 Task: Open Card Card0000000336 in Board Board0000000084 in Workspace WS0000000028 in Trello. Add Member 17.ch.pooja@gmail.com to Card Card0000000336 in Board Board0000000084 in Workspace WS0000000028 in Trello. Add Red Label titled Label0000000336 to Card Card0000000336 in Board Board0000000084 in Workspace WS0000000028 in Trello. Add Checklist CL0000000336 to Card Card0000000336 in Board Board0000000084 in Workspace WS0000000028 in Trello. Add Dates with Start Date as Nov 01 2023 and Due Date as Nov 30 2023 to Card Card0000000336 in Board Board0000000084 in Workspace WS0000000028 in Trello
Action: Mouse moved to (442, 583)
Screenshot: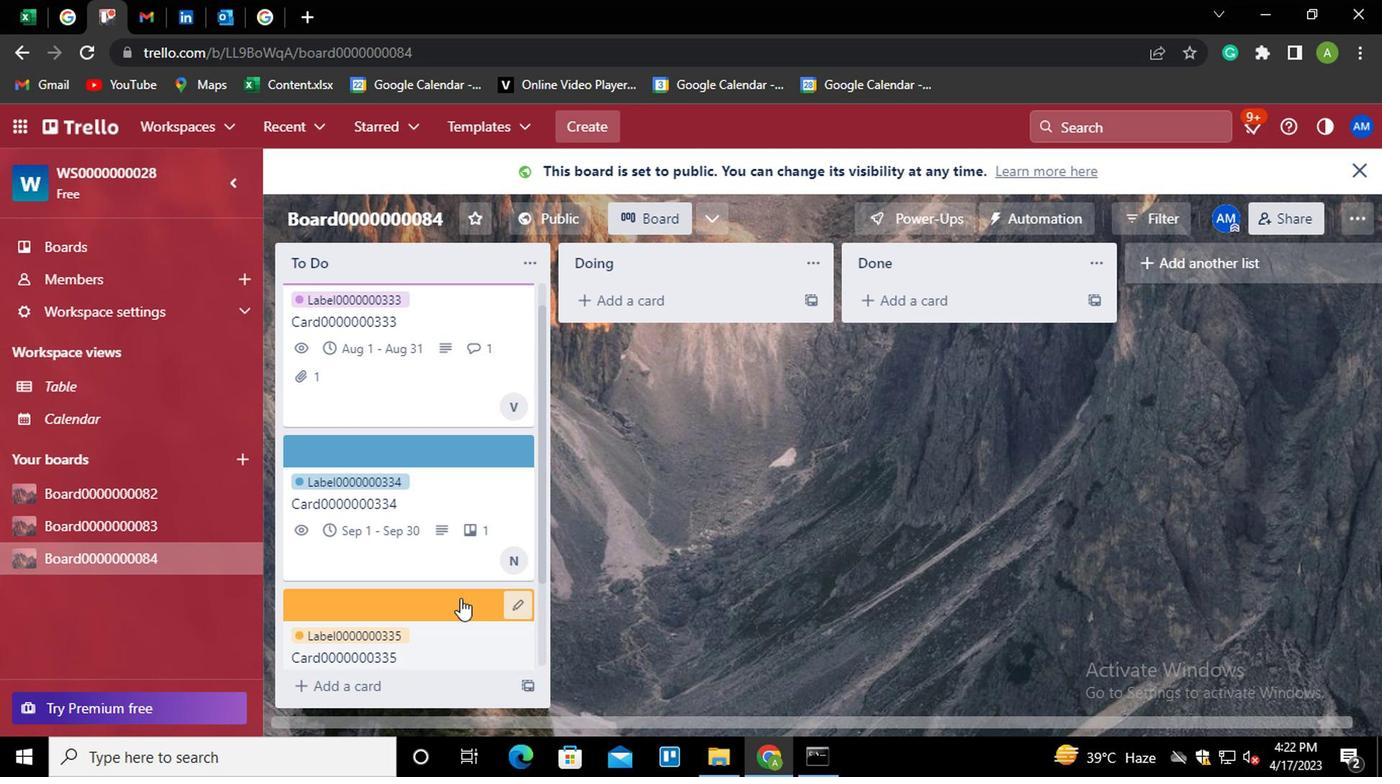 
Action: Mouse scrolled (442, 582) with delta (0, 0)
Screenshot: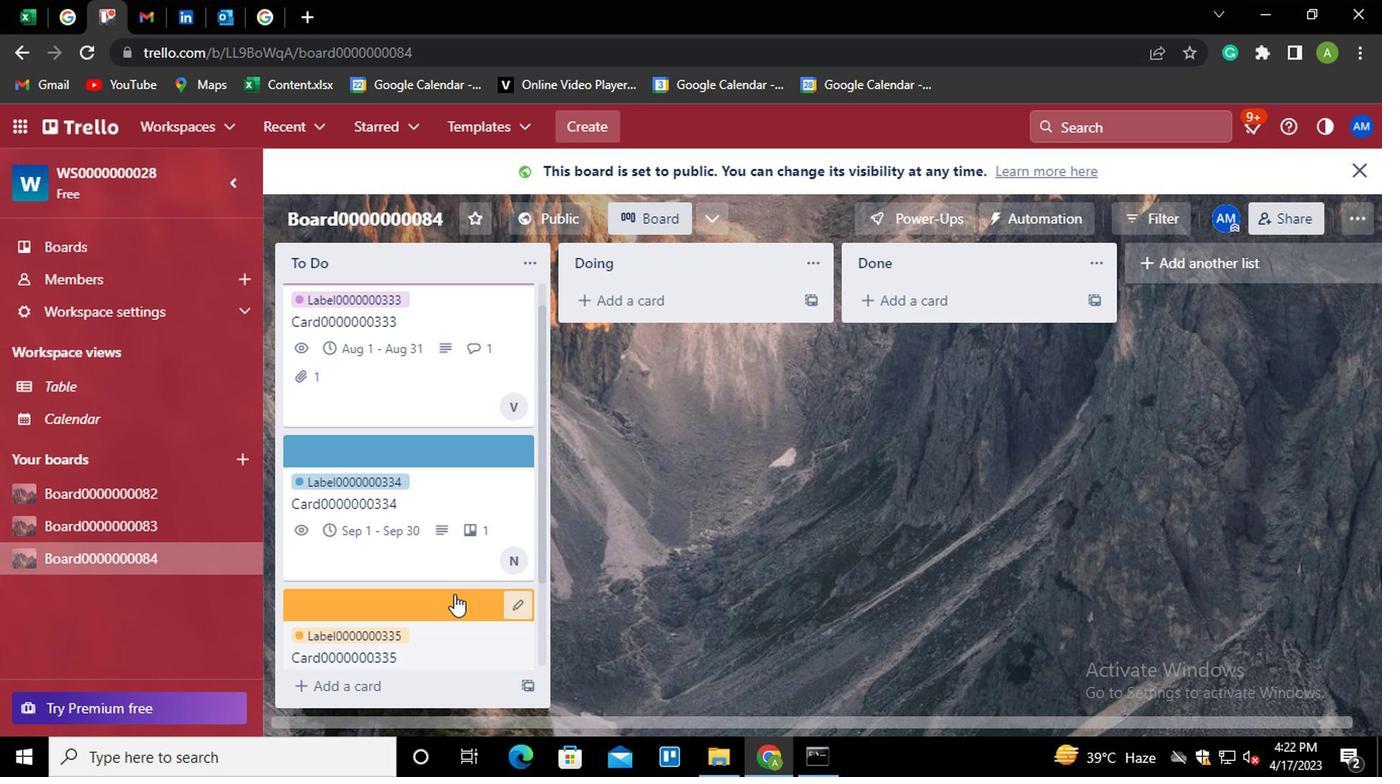 
Action: Mouse scrolled (442, 582) with delta (0, 0)
Screenshot: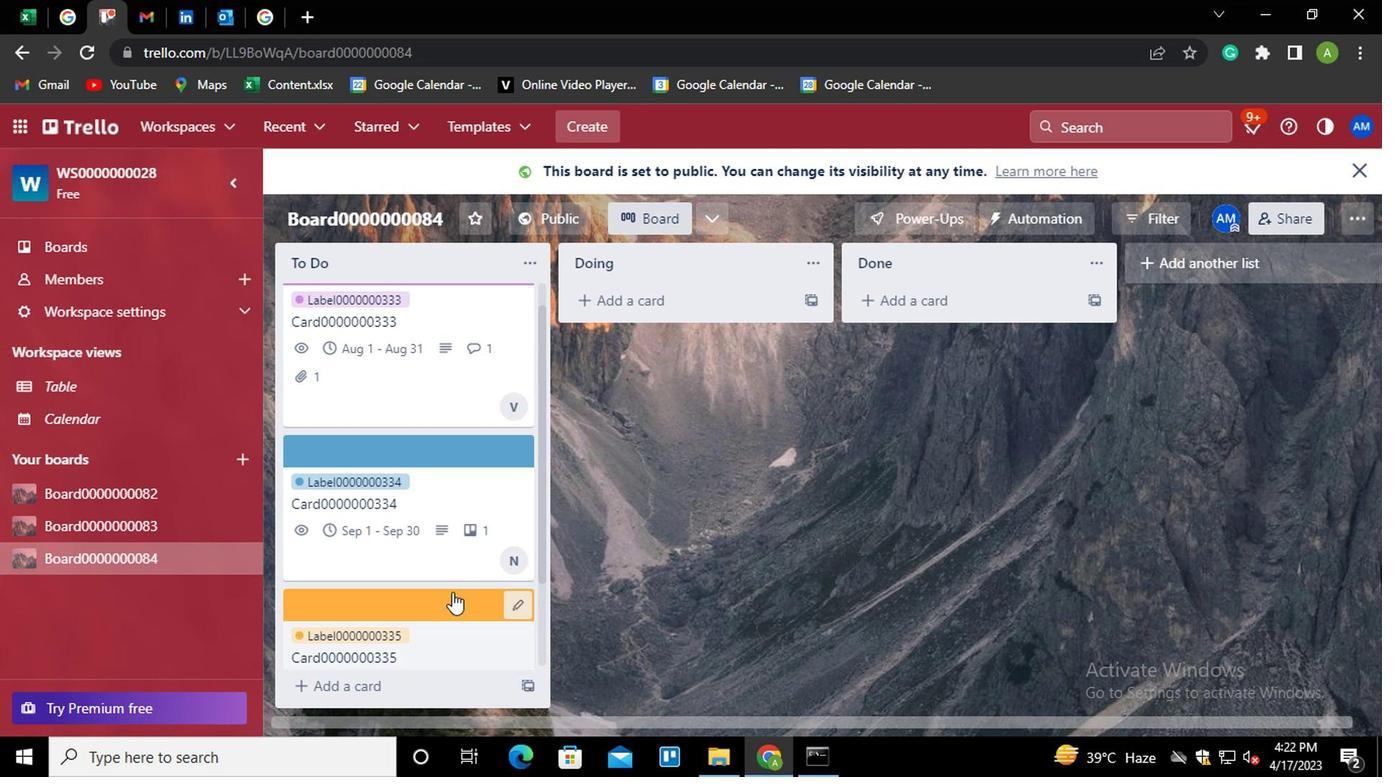 
Action: Mouse scrolled (442, 582) with delta (0, 0)
Screenshot: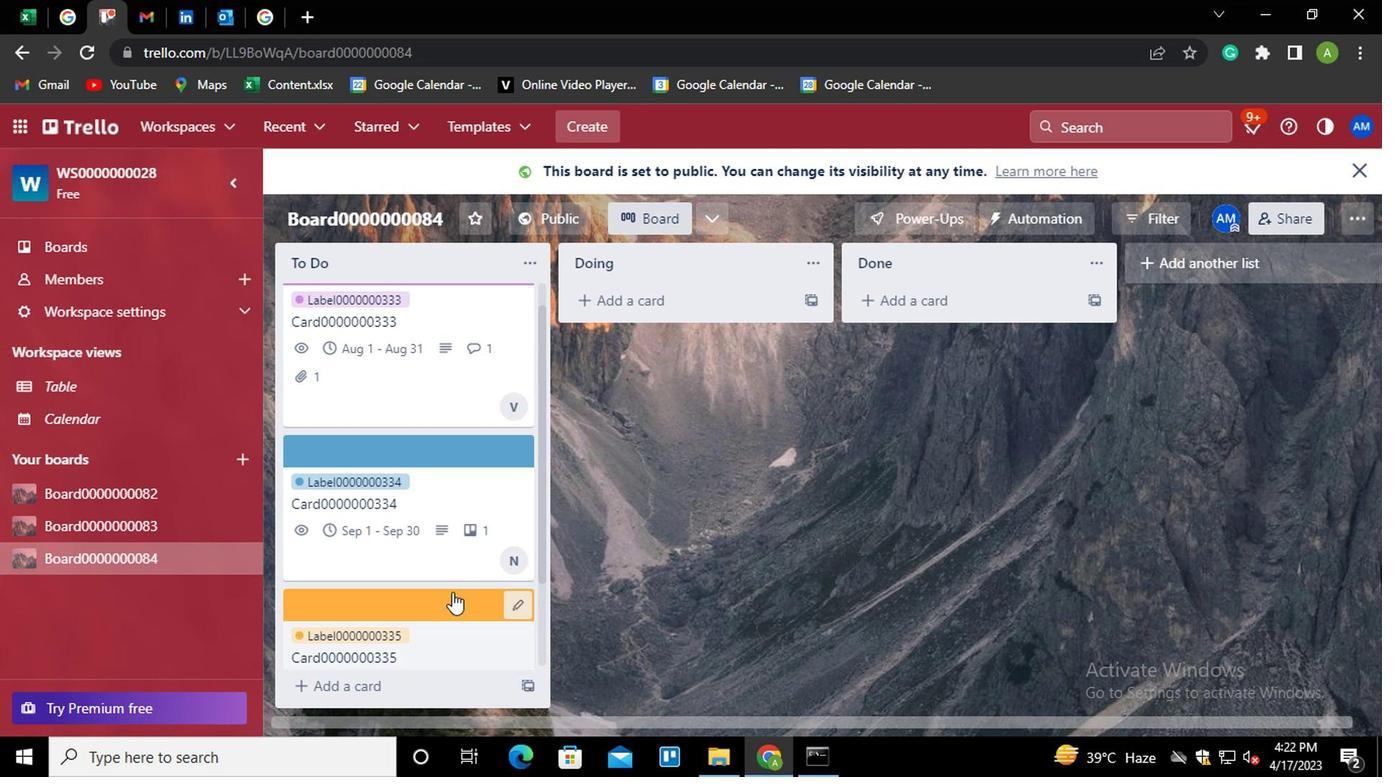
Action: Mouse scrolled (442, 582) with delta (0, 0)
Screenshot: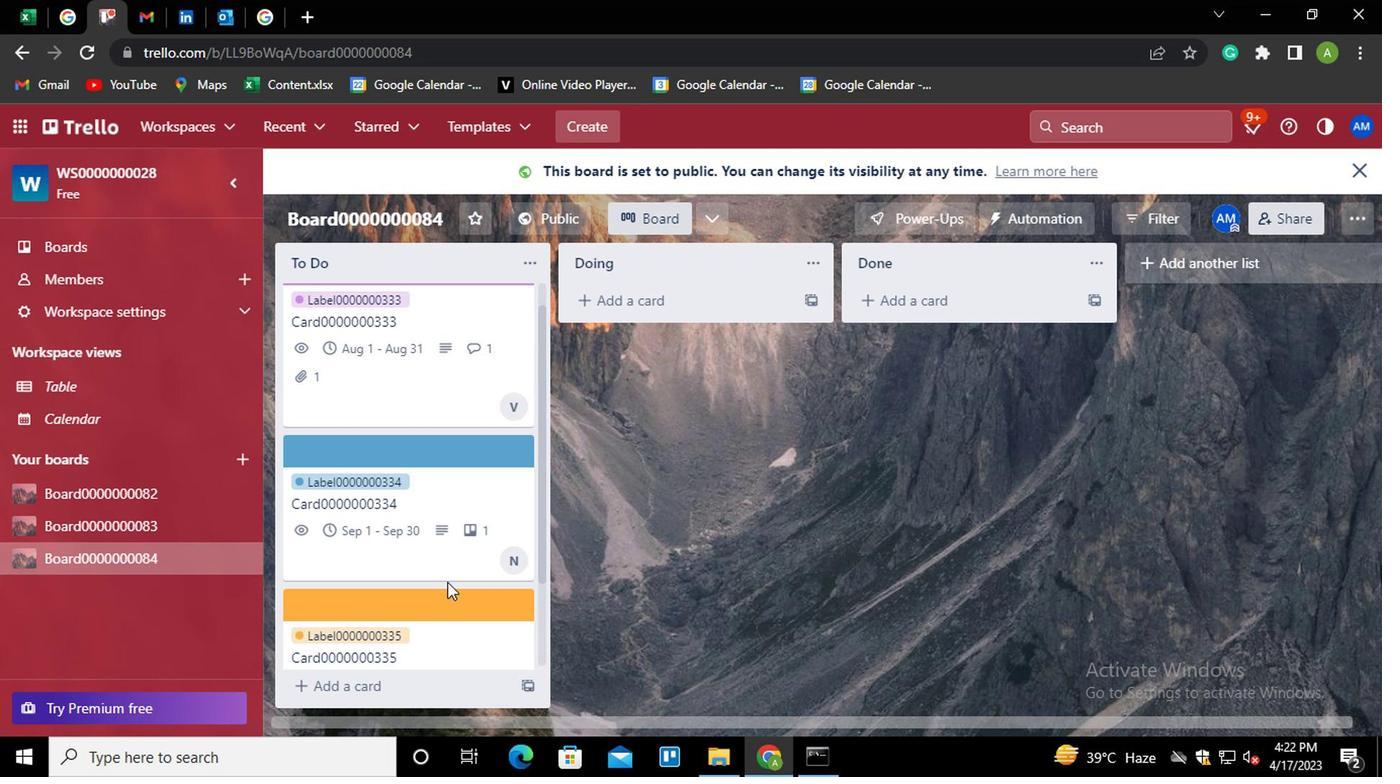 
Action: Mouse scrolled (442, 582) with delta (0, 0)
Screenshot: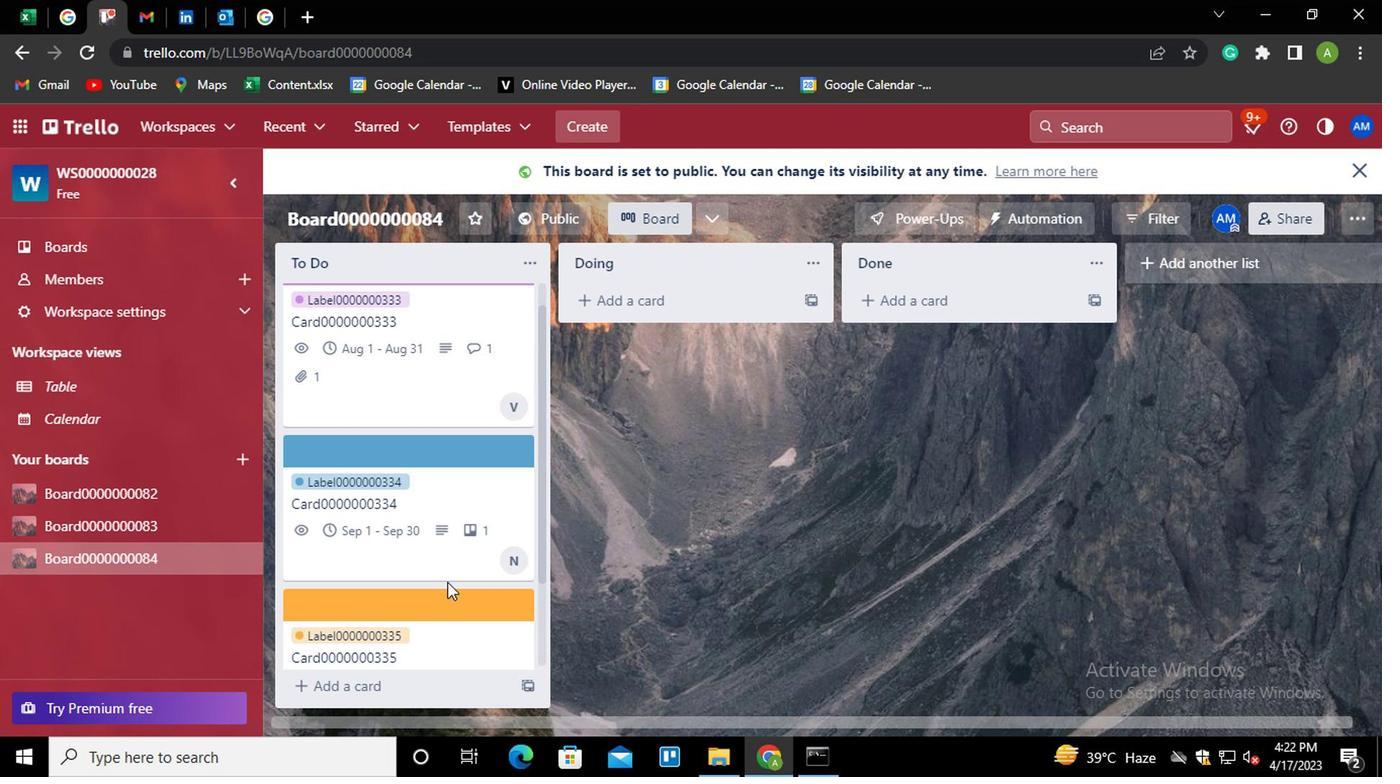 
Action: Mouse moved to (418, 643)
Screenshot: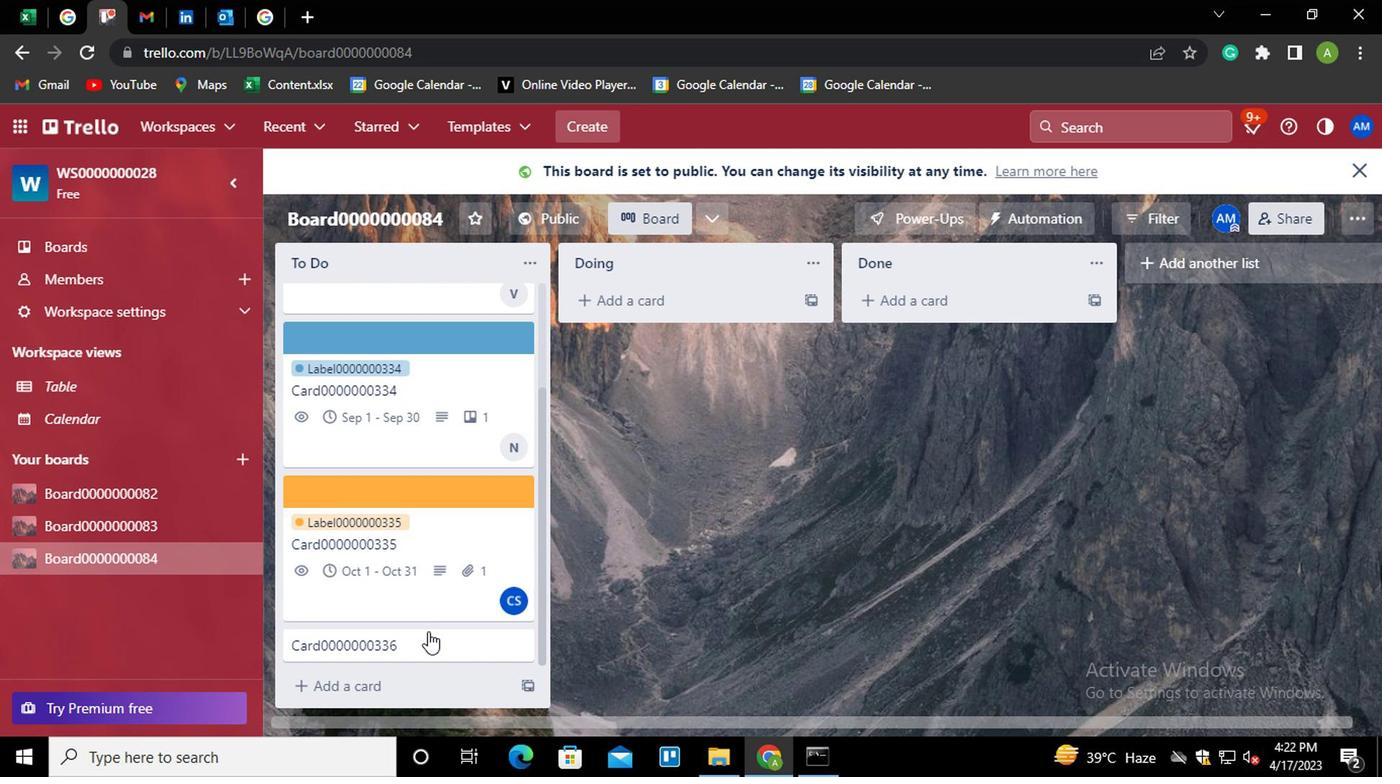 
Action: Mouse pressed left at (418, 643)
Screenshot: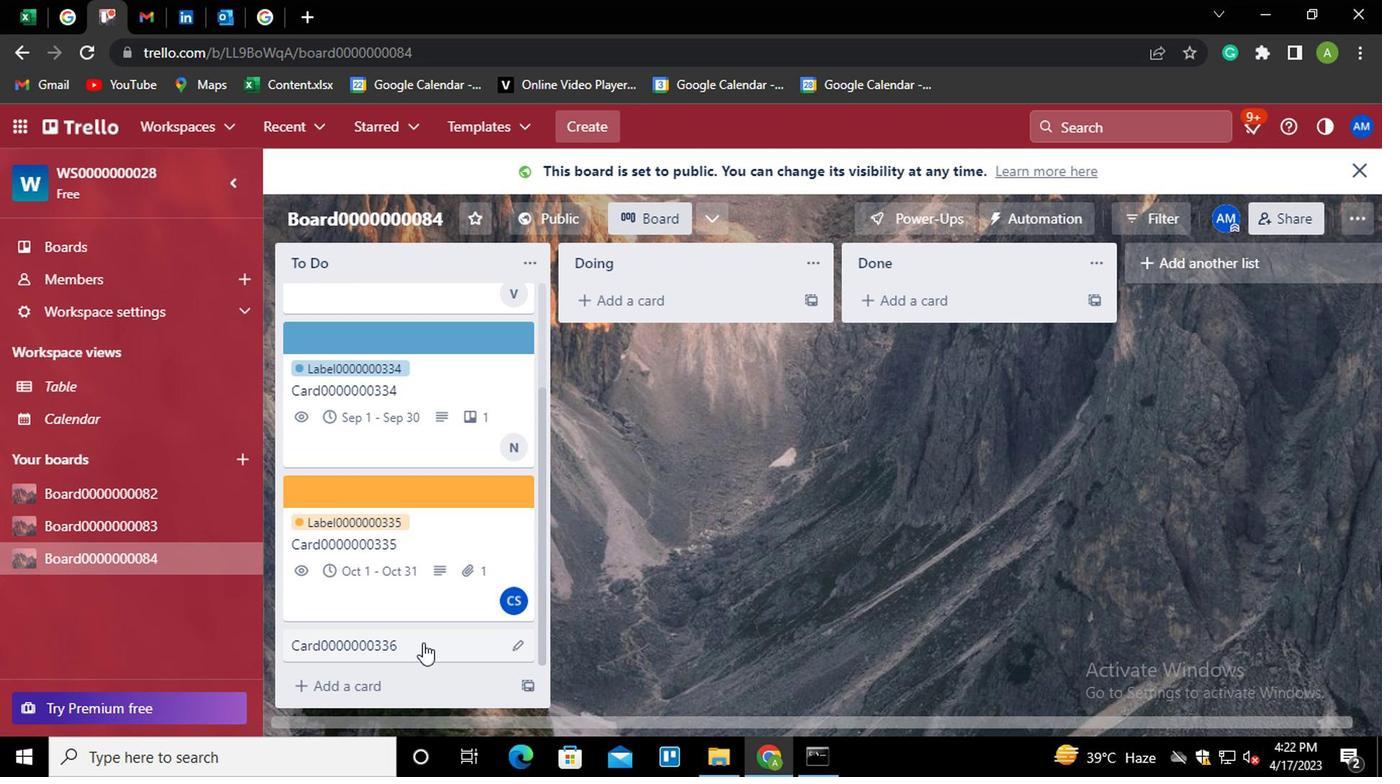 
Action: Mouse moved to (935, 275)
Screenshot: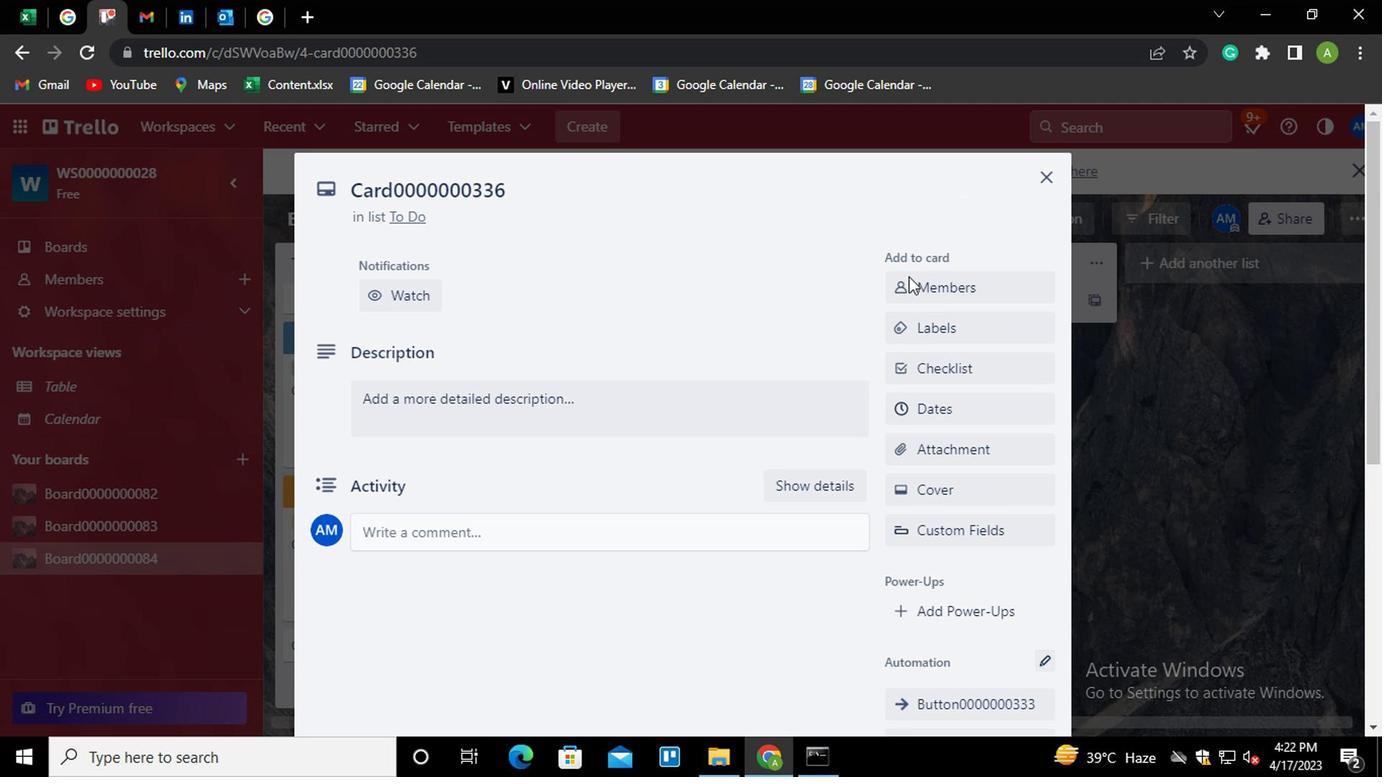 
Action: Mouse pressed left at (935, 275)
Screenshot: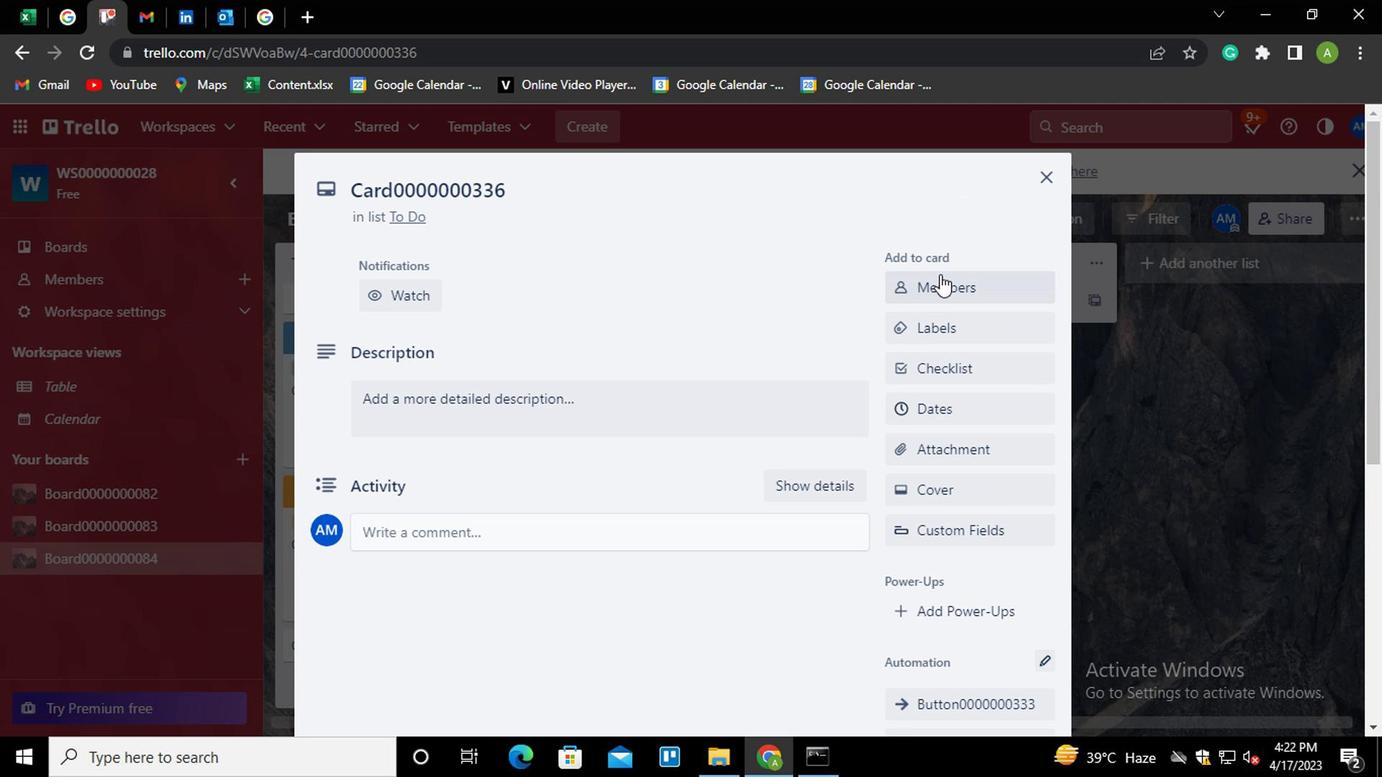 
Action: Mouse moved to (939, 386)
Screenshot: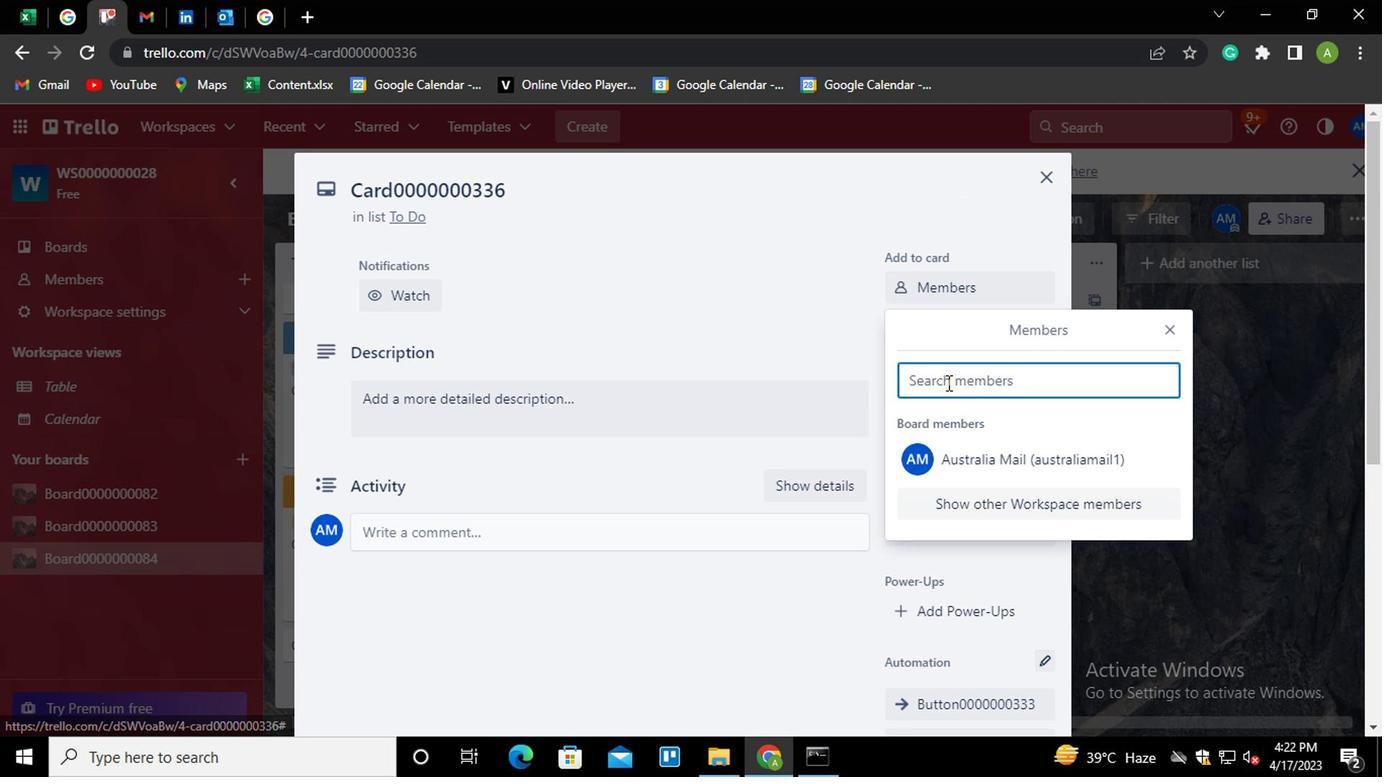 
Action: Key pressed 17.ch.pooja<Key.shift>@GMAIL.COM
Screenshot: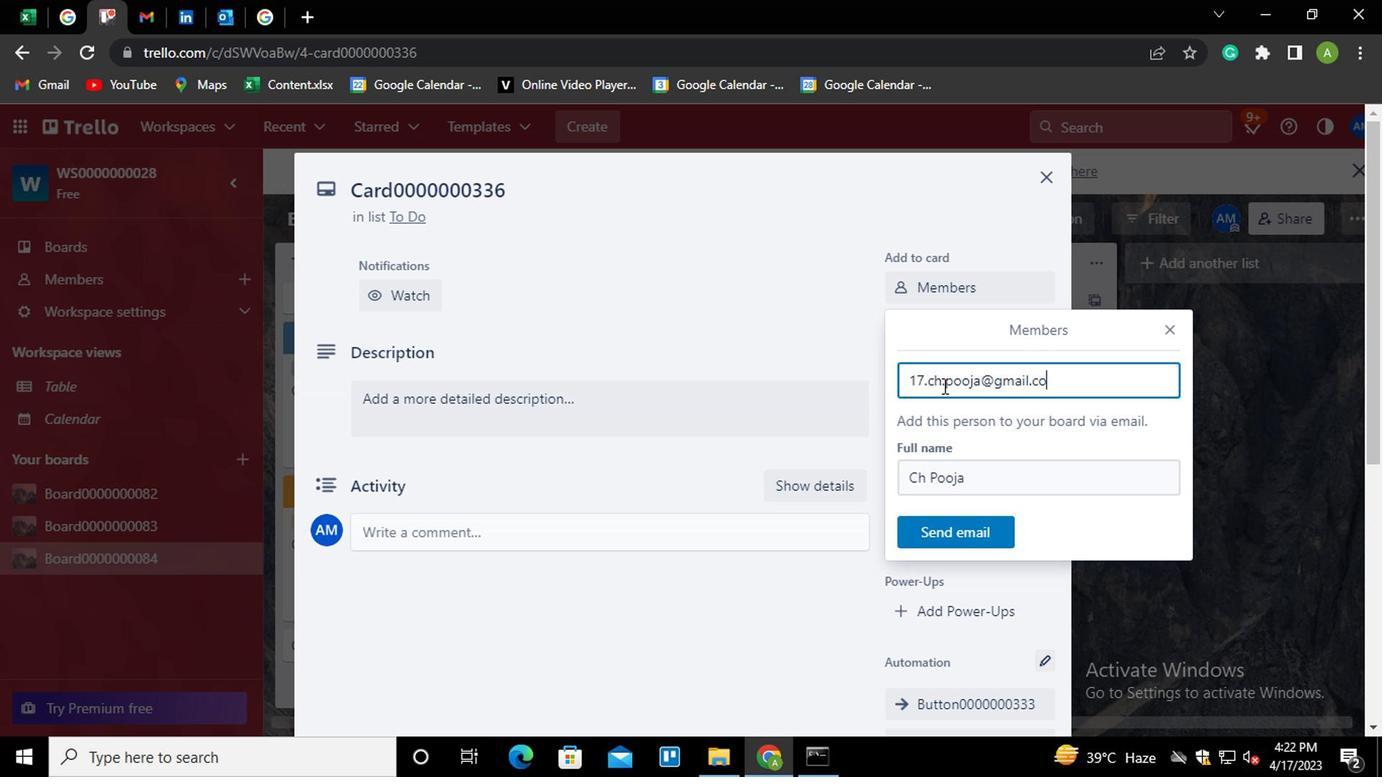 
Action: Mouse moved to (979, 527)
Screenshot: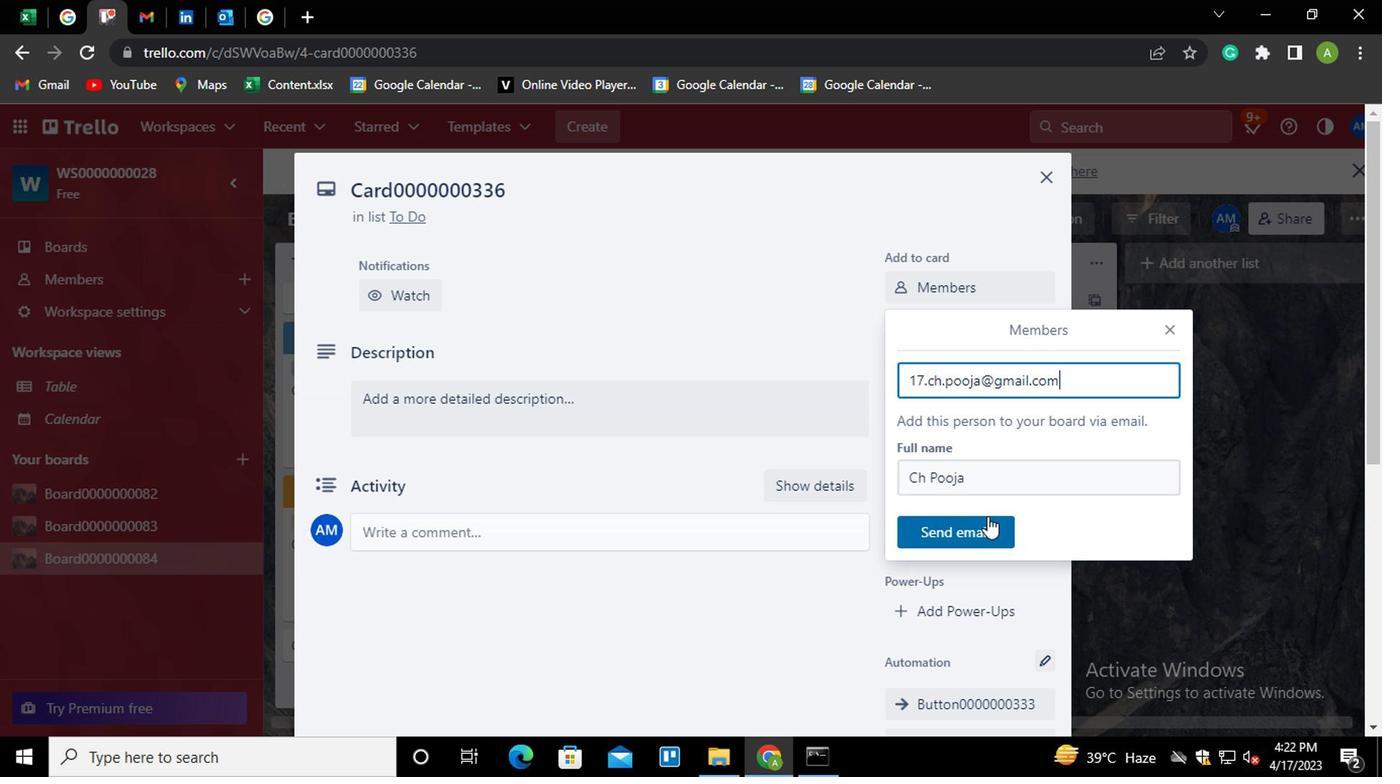 
Action: Mouse pressed left at (979, 527)
Screenshot: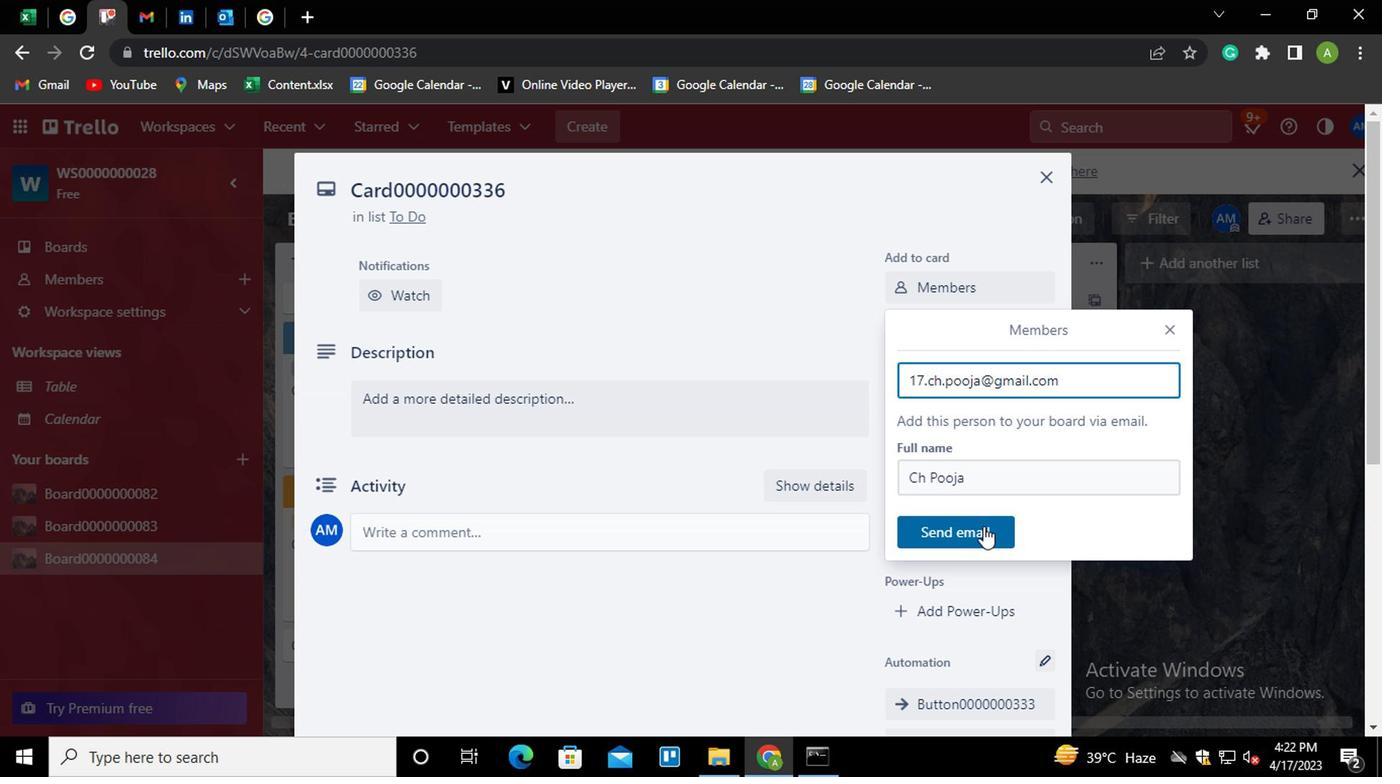 
Action: Mouse moved to (927, 333)
Screenshot: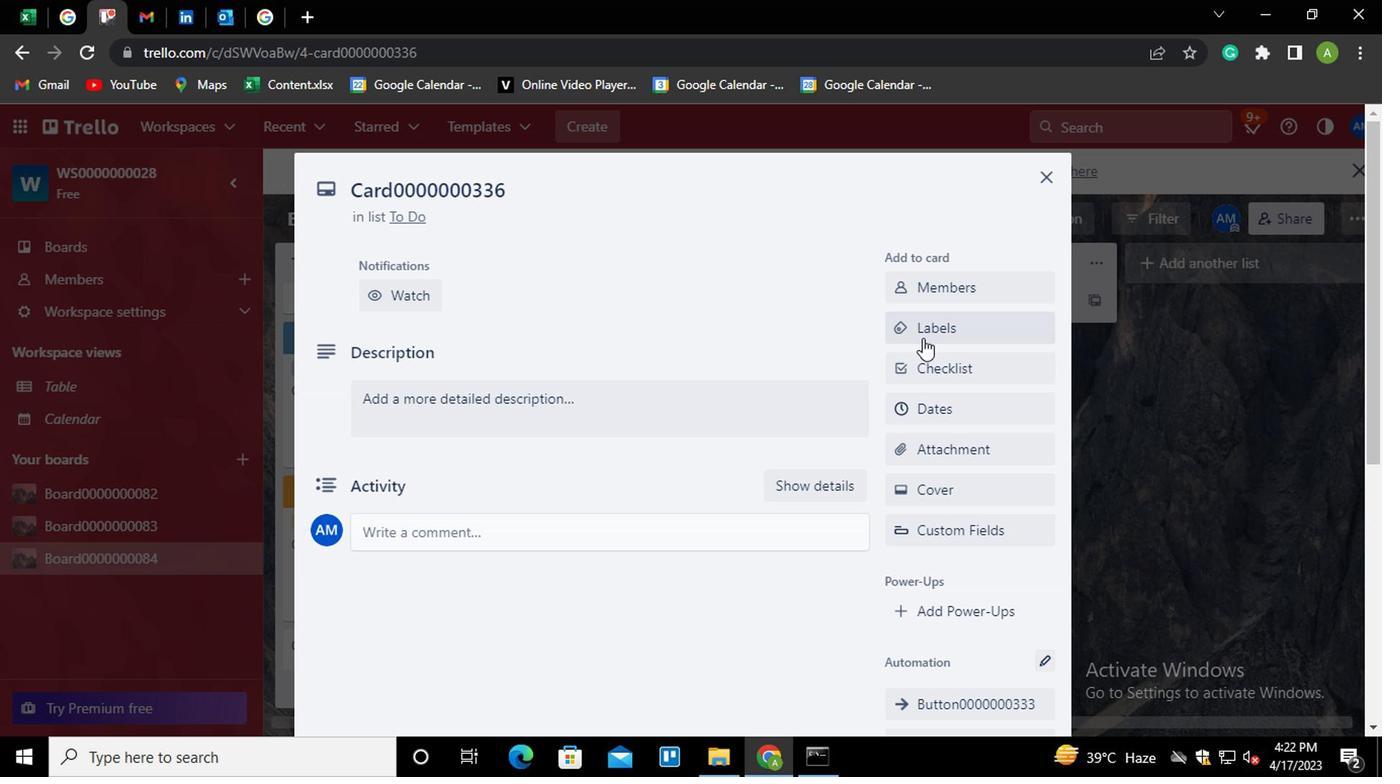 
Action: Mouse pressed left at (927, 333)
Screenshot: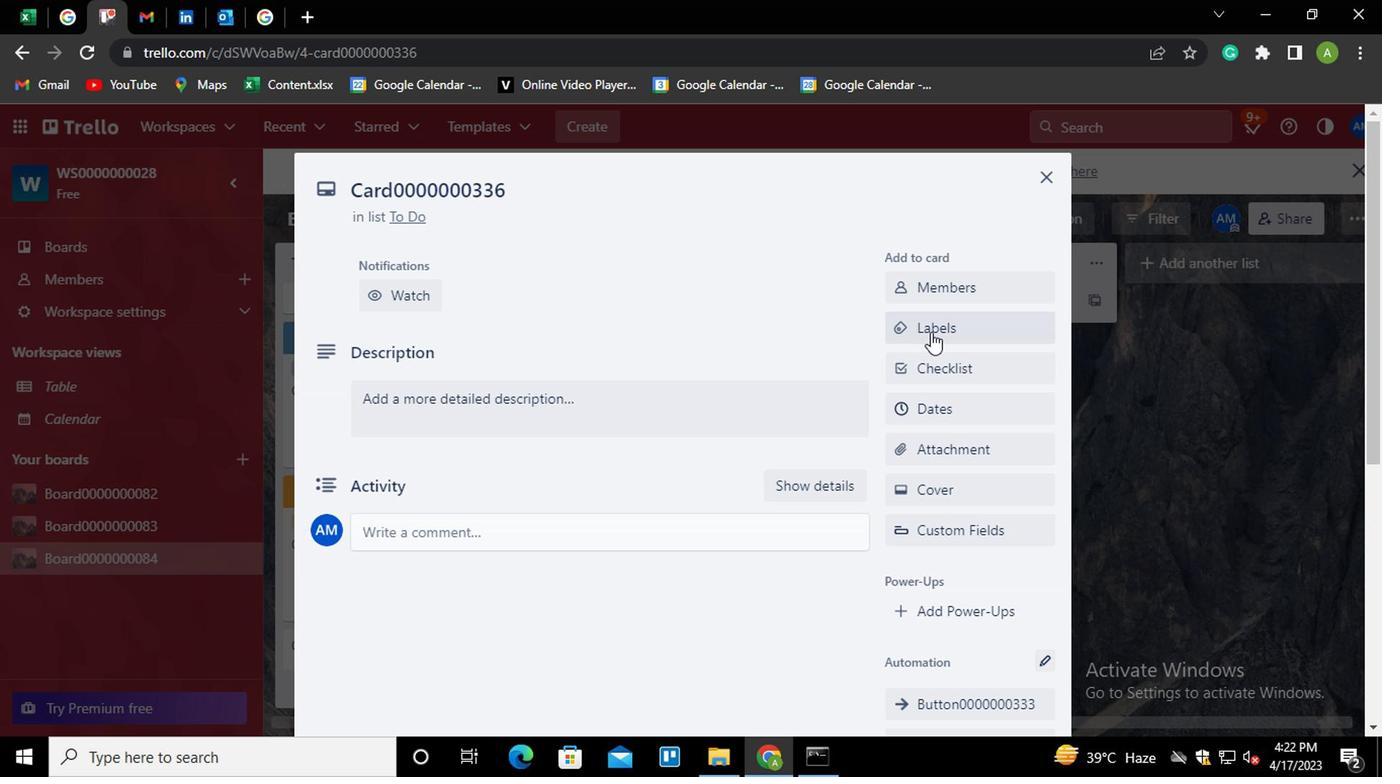 
Action: Mouse moved to (903, 403)
Screenshot: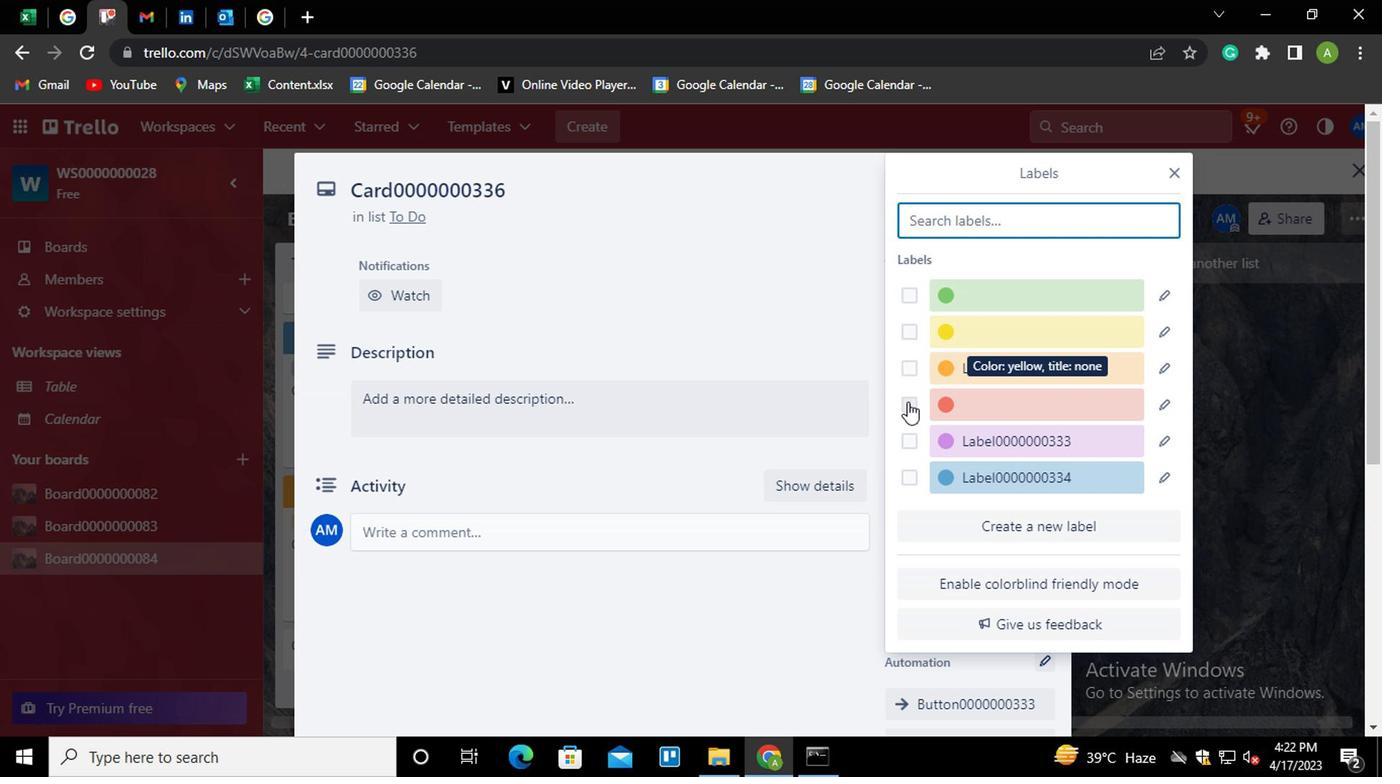 
Action: Mouse pressed left at (903, 403)
Screenshot: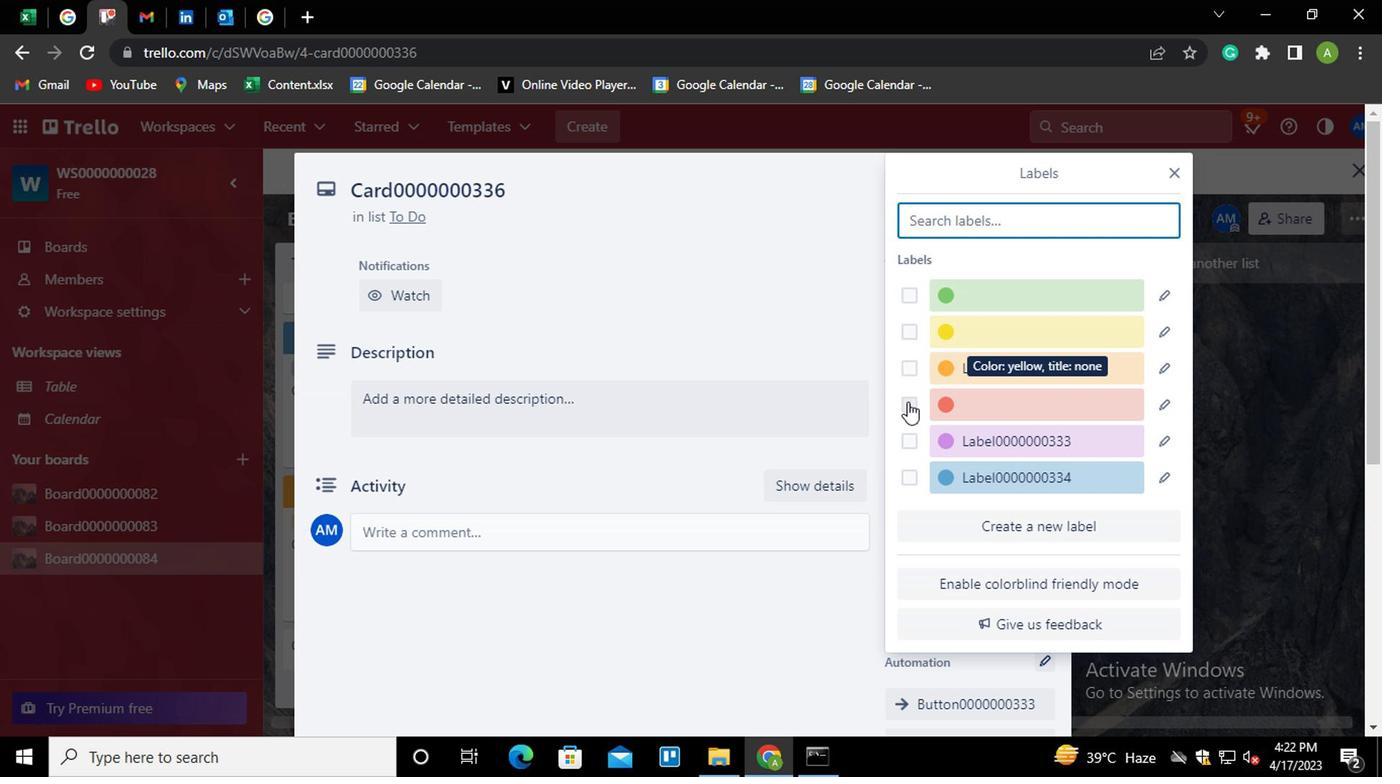 
Action: Mouse moved to (1158, 403)
Screenshot: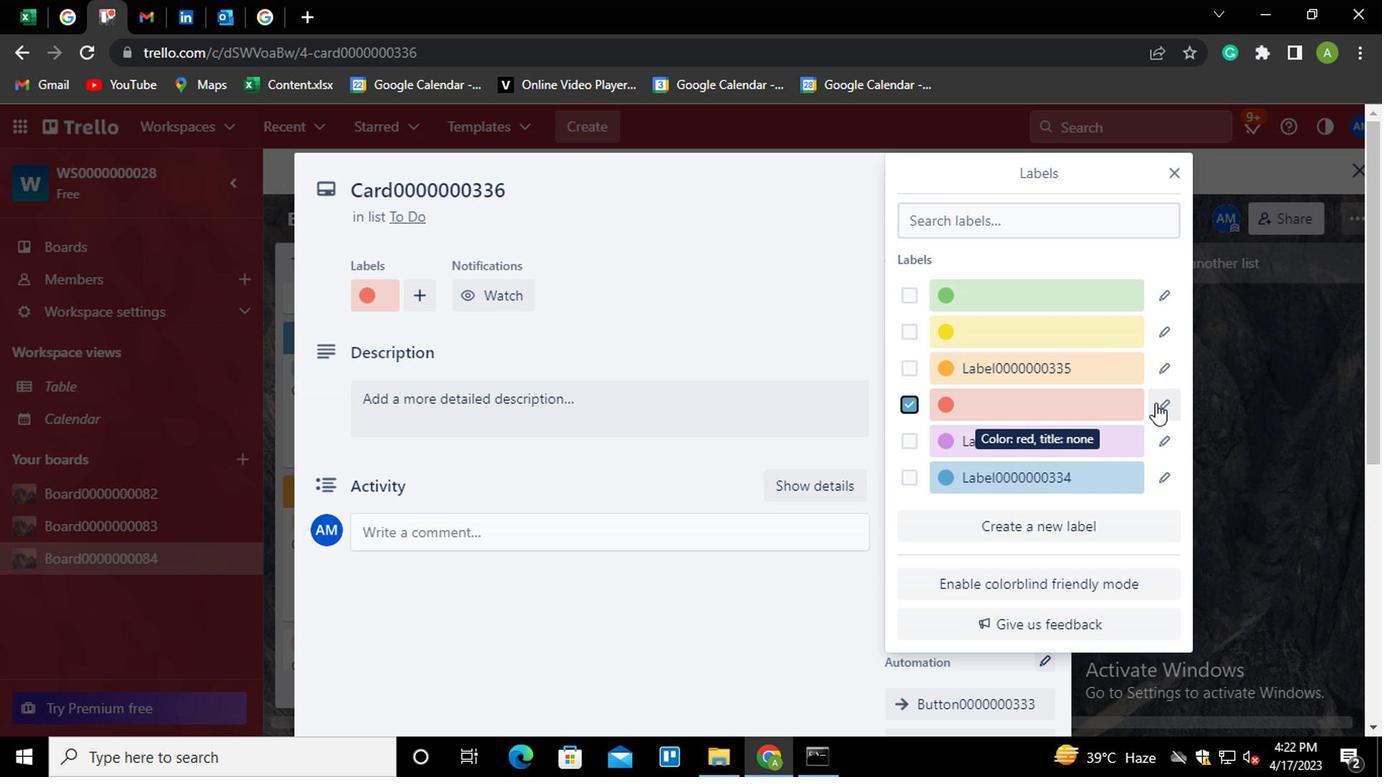 
Action: Mouse pressed left at (1158, 403)
Screenshot: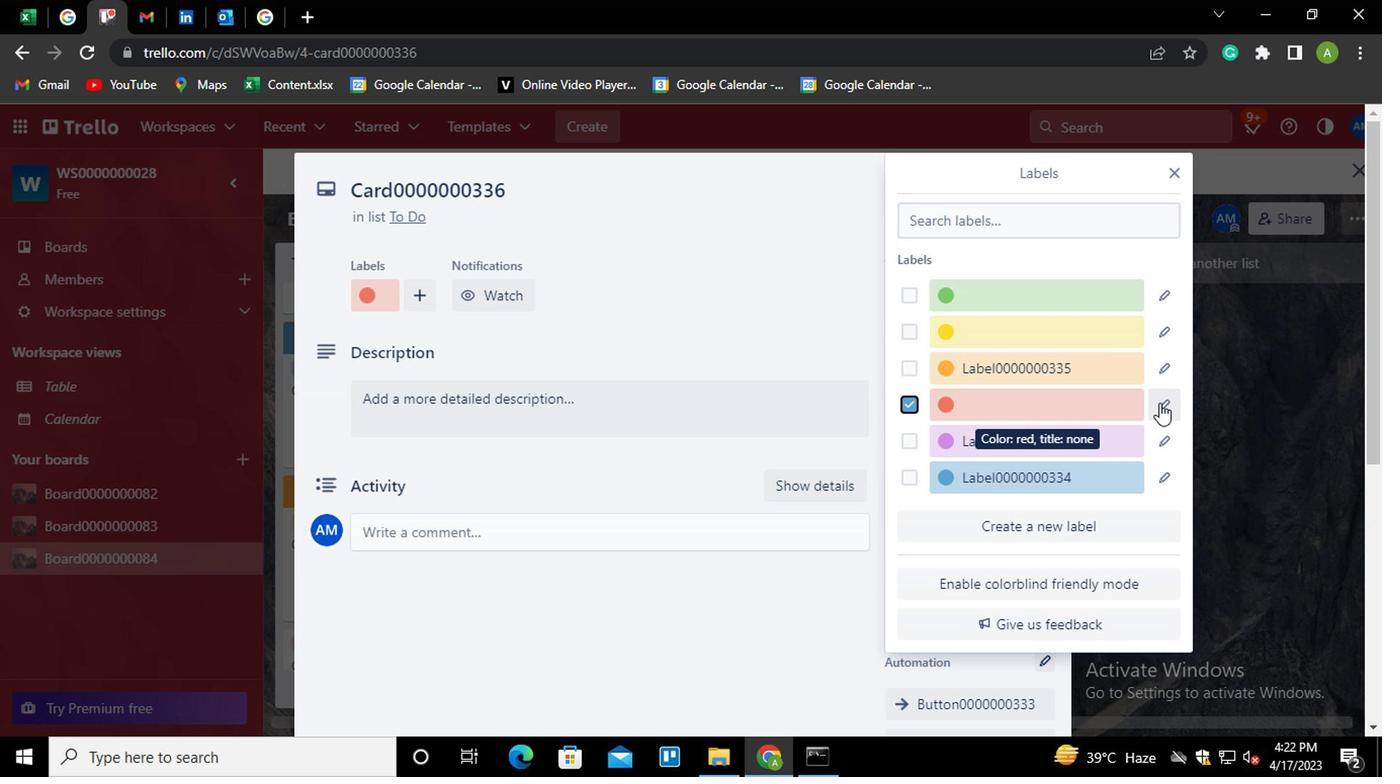 
Action: Mouse moved to (1009, 375)
Screenshot: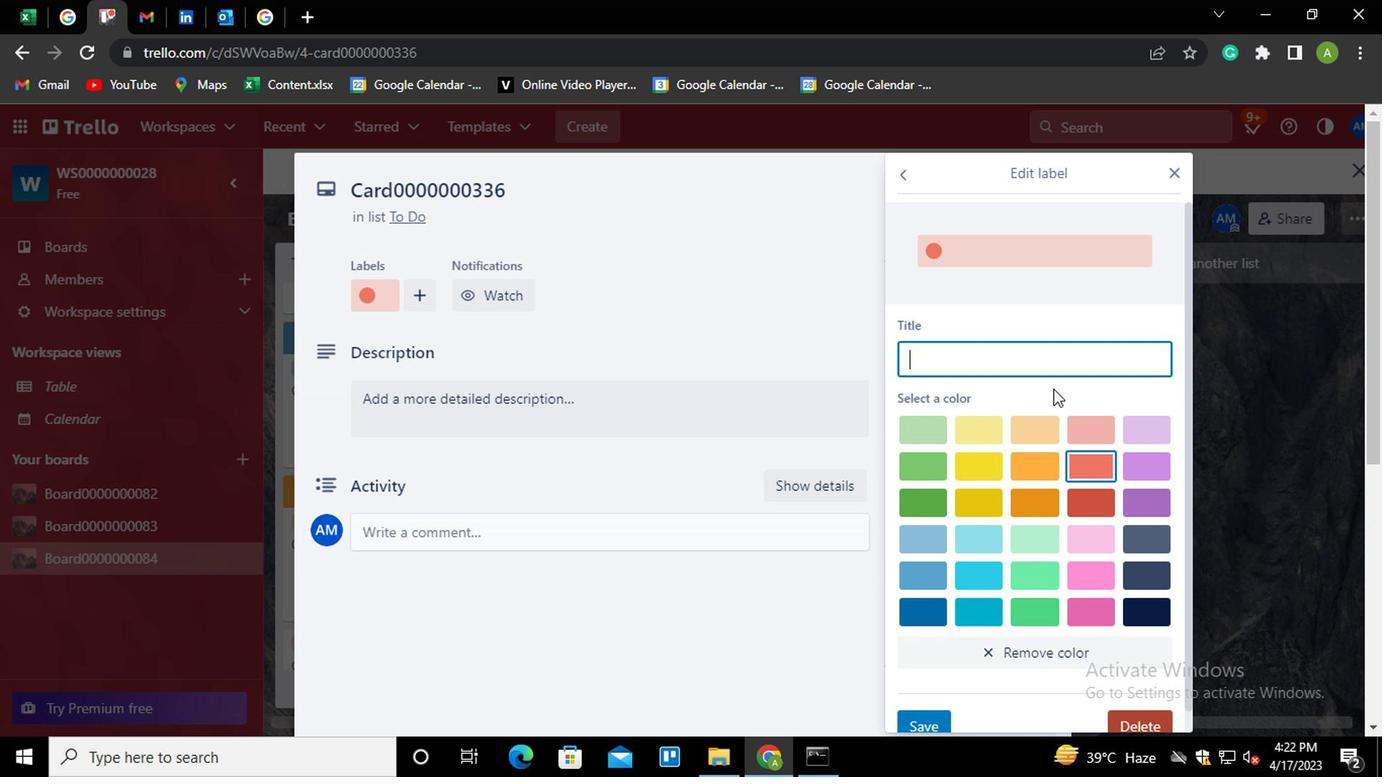 
Action: Key pressed <Key.shift>LABEL<Key.shift><Key.shift><Key.shift><Key.shift><Key.shift><Key.shift>0000000336
Screenshot: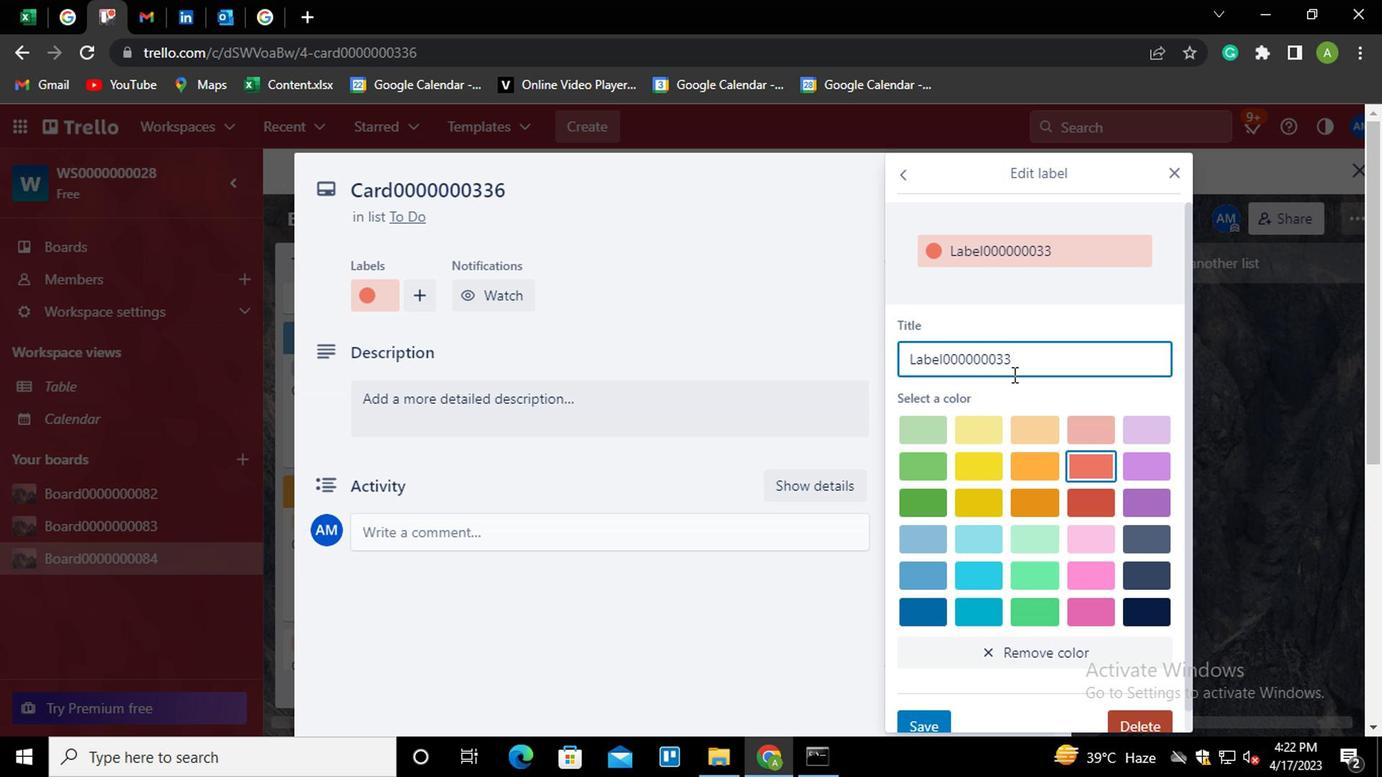 
Action: Mouse moved to (929, 719)
Screenshot: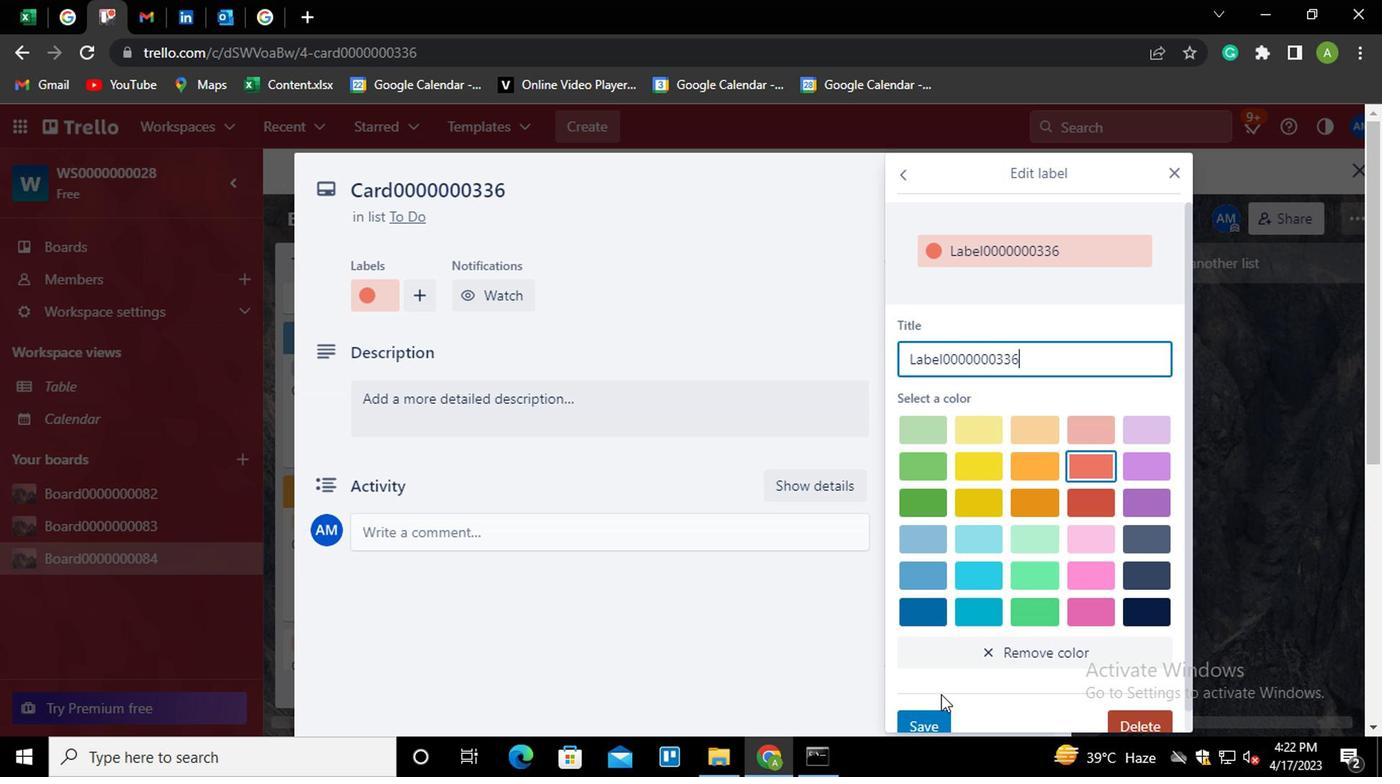 
Action: Mouse pressed left at (929, 719)
Screenshot: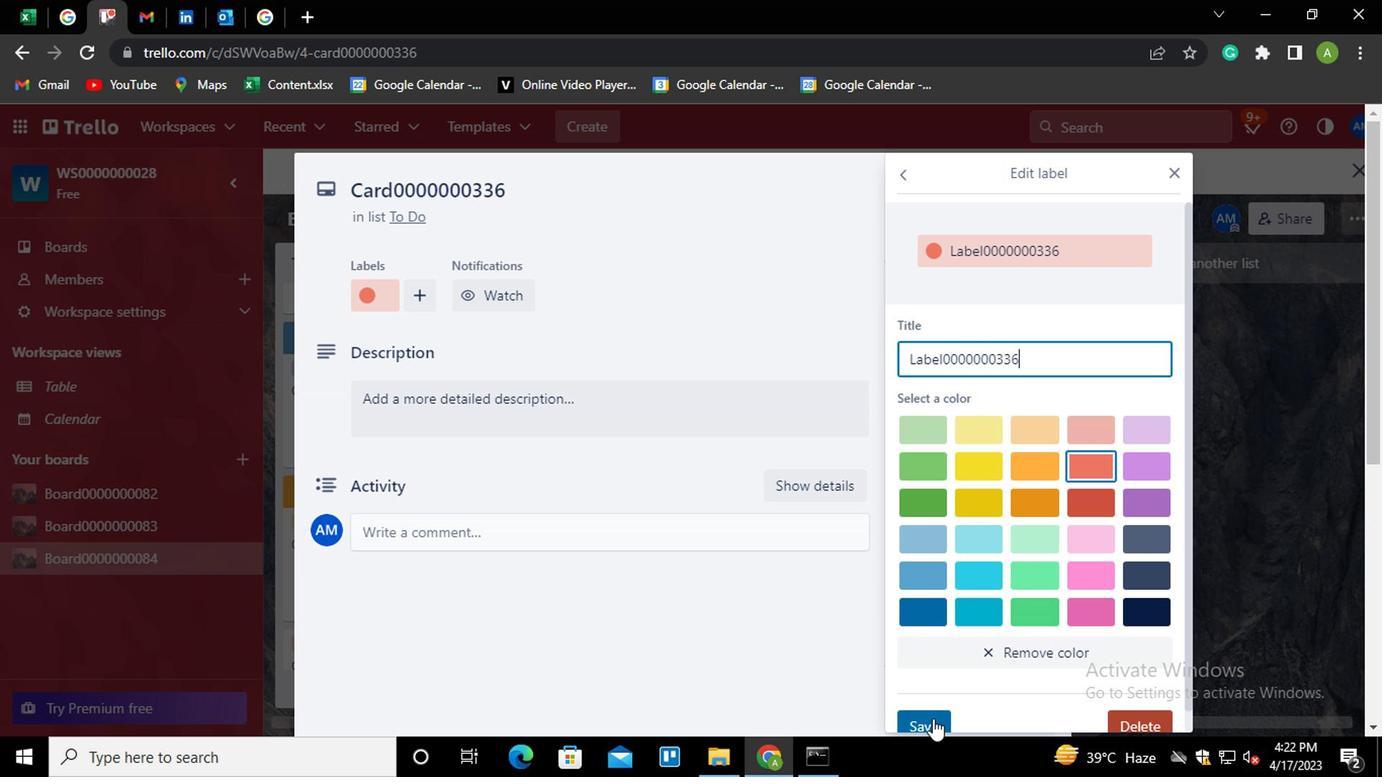 
Action: Mouse moved to (786, 318)
Screenshot: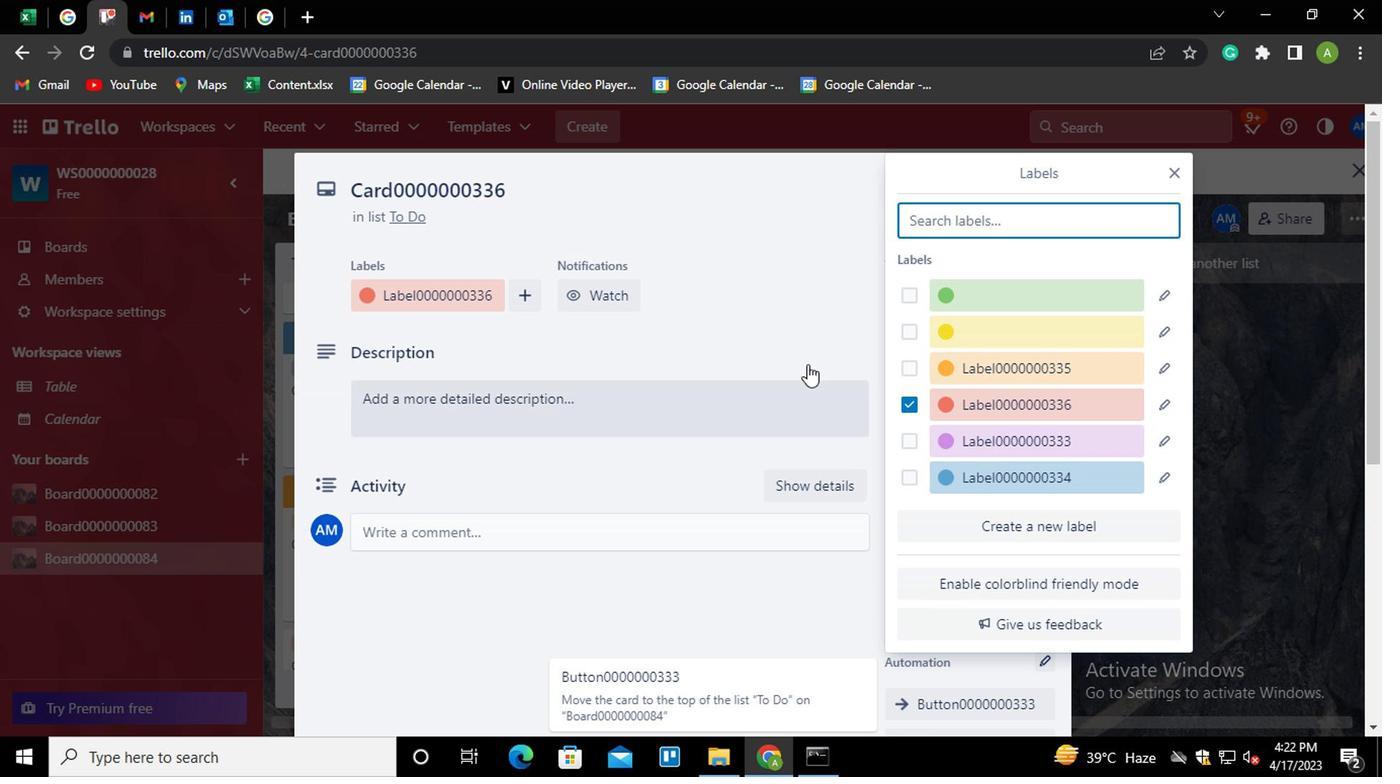 
Action: Mouse pressed left at (786, 318)
Screenshot: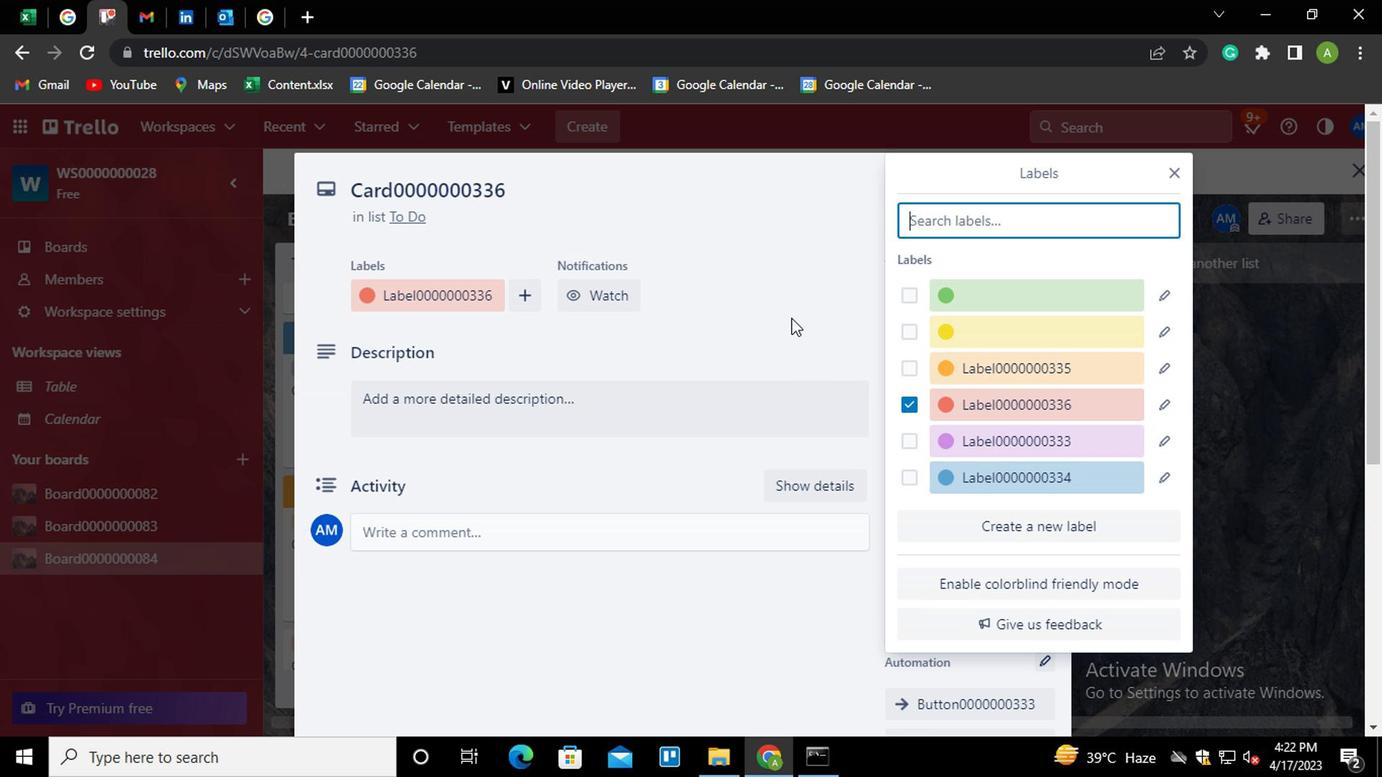 
Action: Mouse moved to (940, 373)
Screenshot: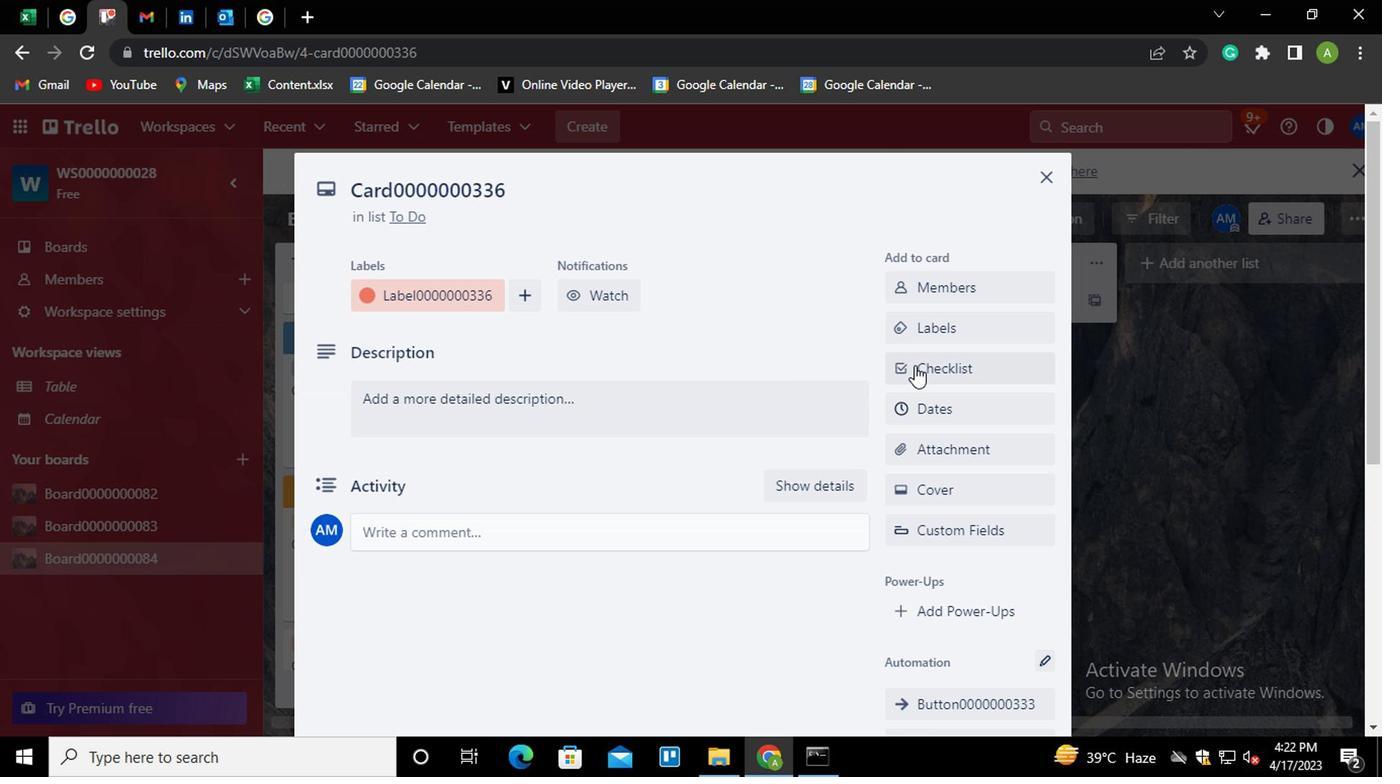 
Action: Mouse pressed left at (940, 373)
Screenshot: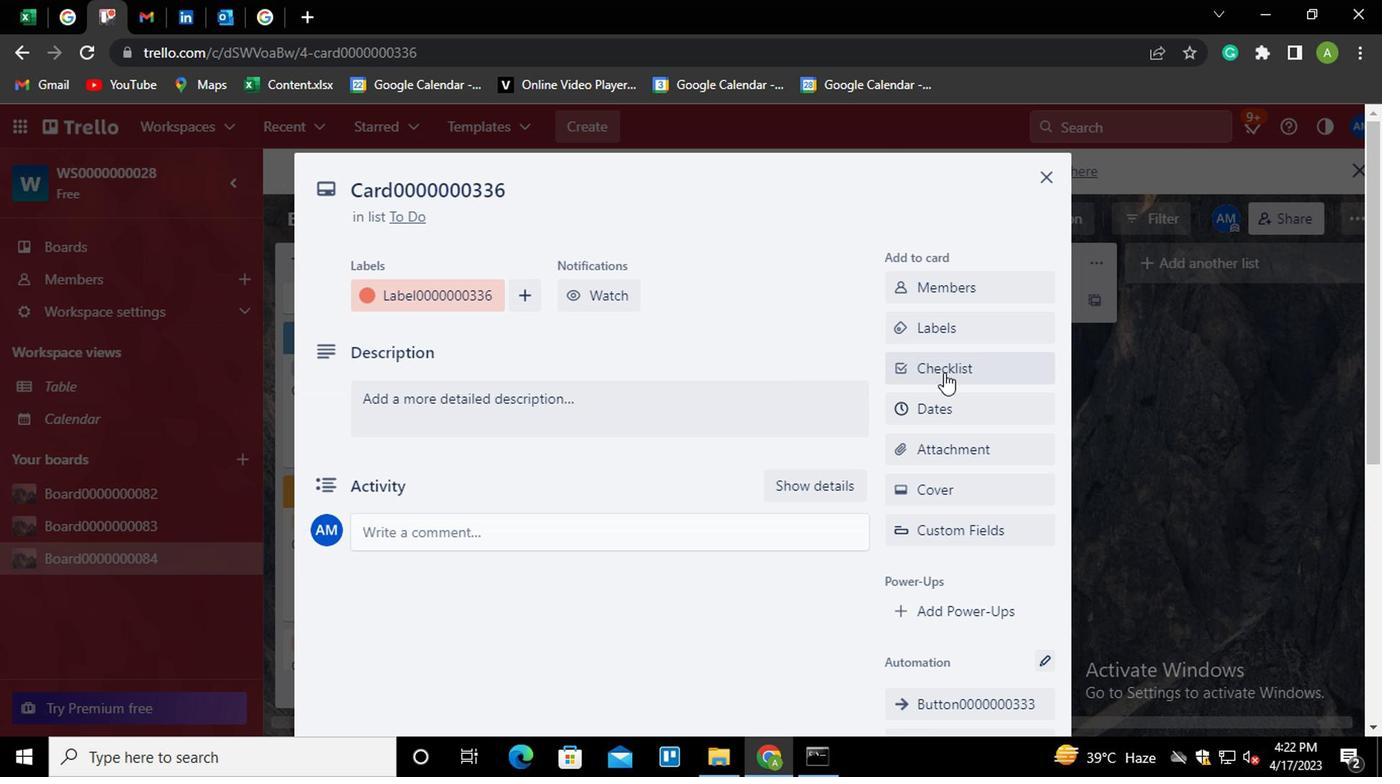 
Action: Mouse moved to (945, 371)
Screenshot: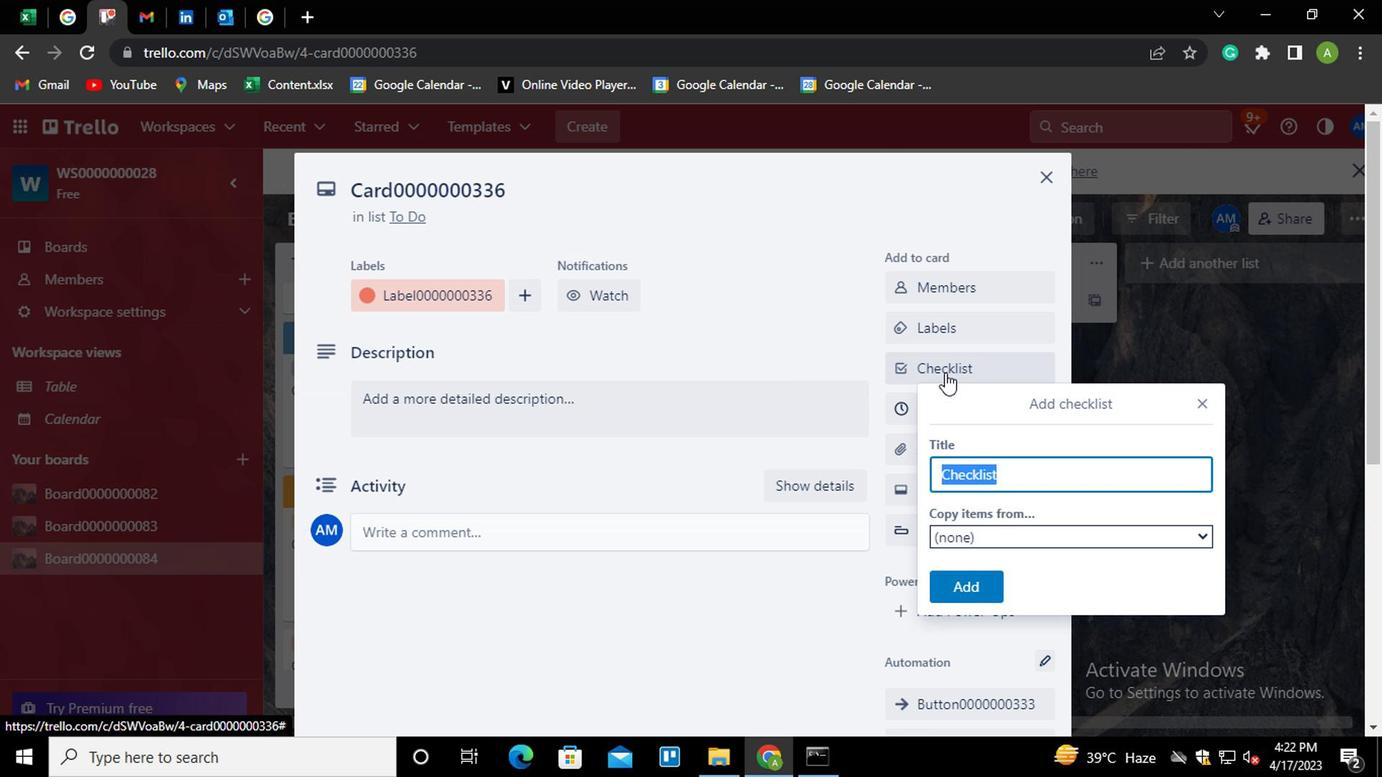 
Action: Key pressed <Key.shift>CL
Screenshot: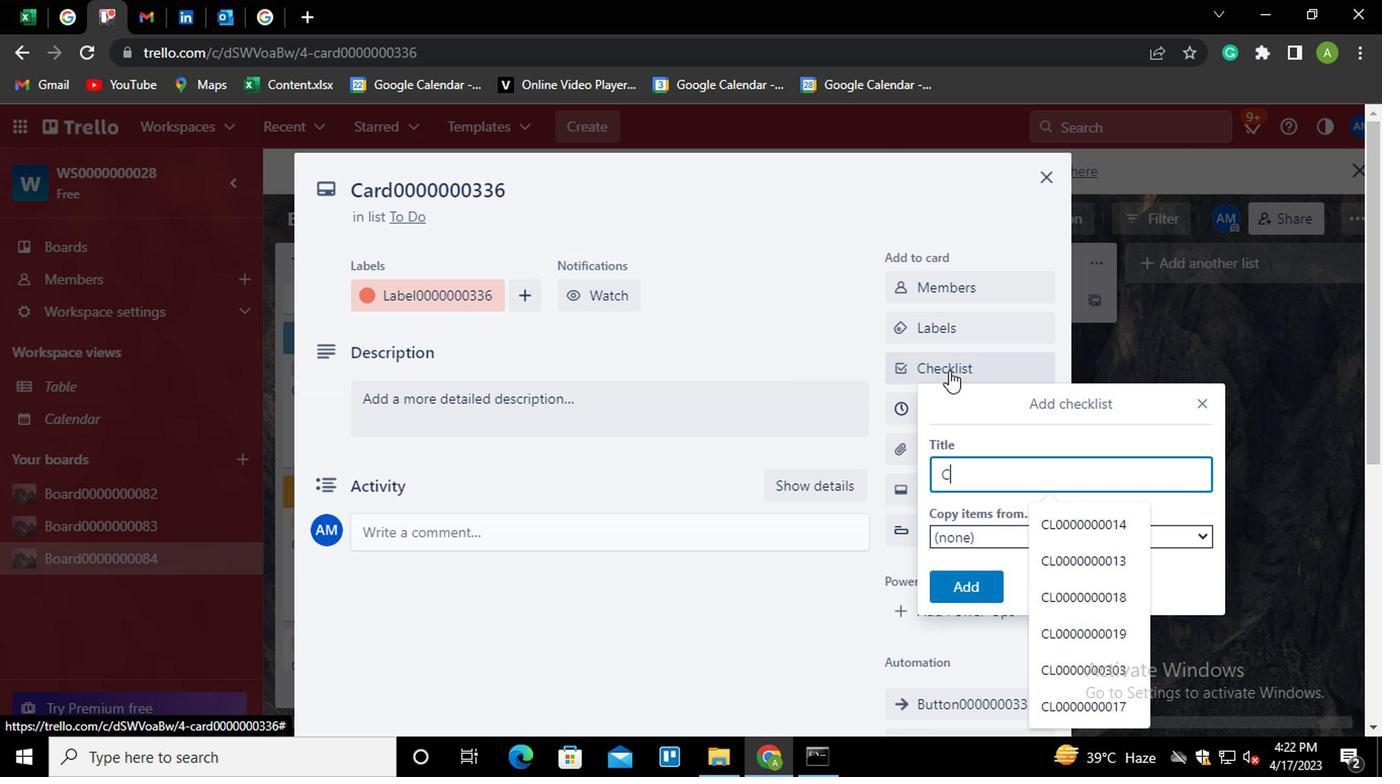
Action: Mouse moved to (945, 371)
Screenshot: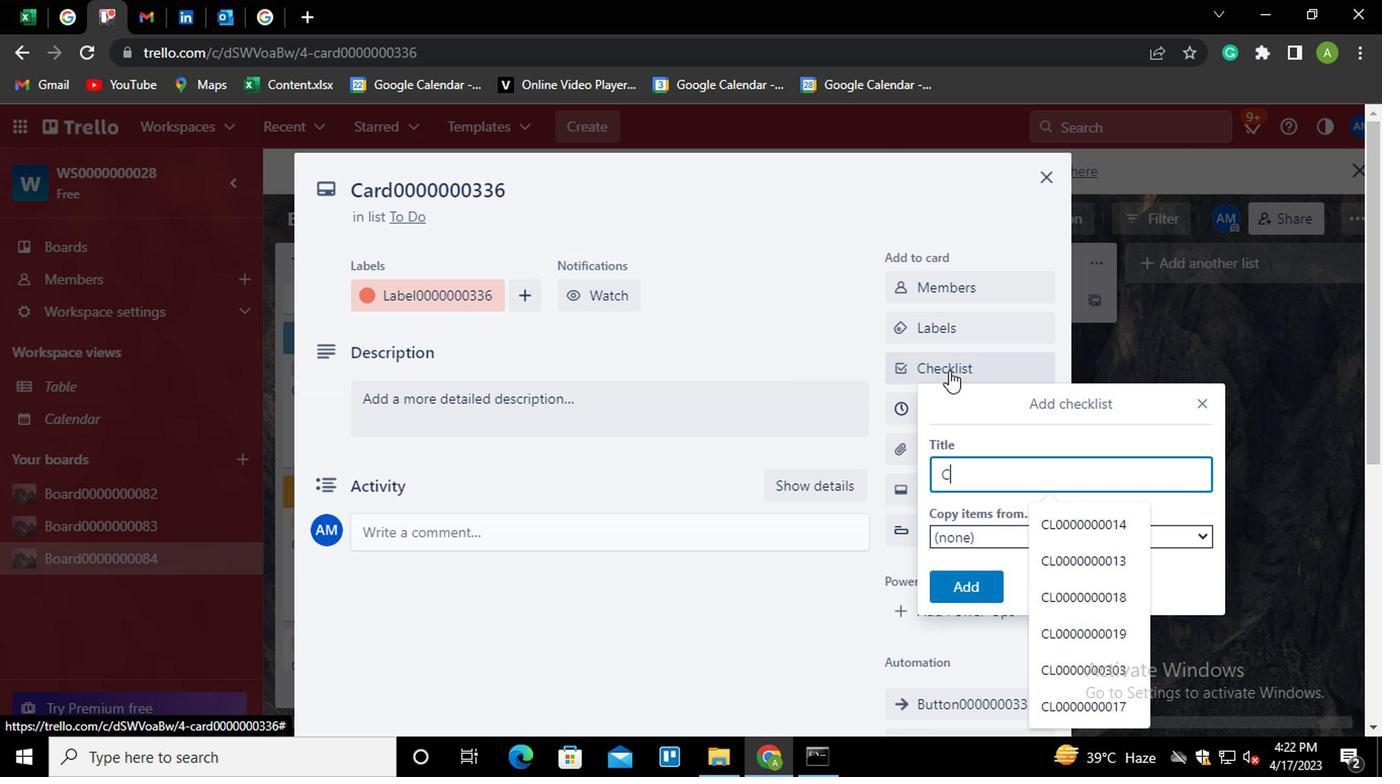 
Action: Key pressed 0000000336
Screenshot: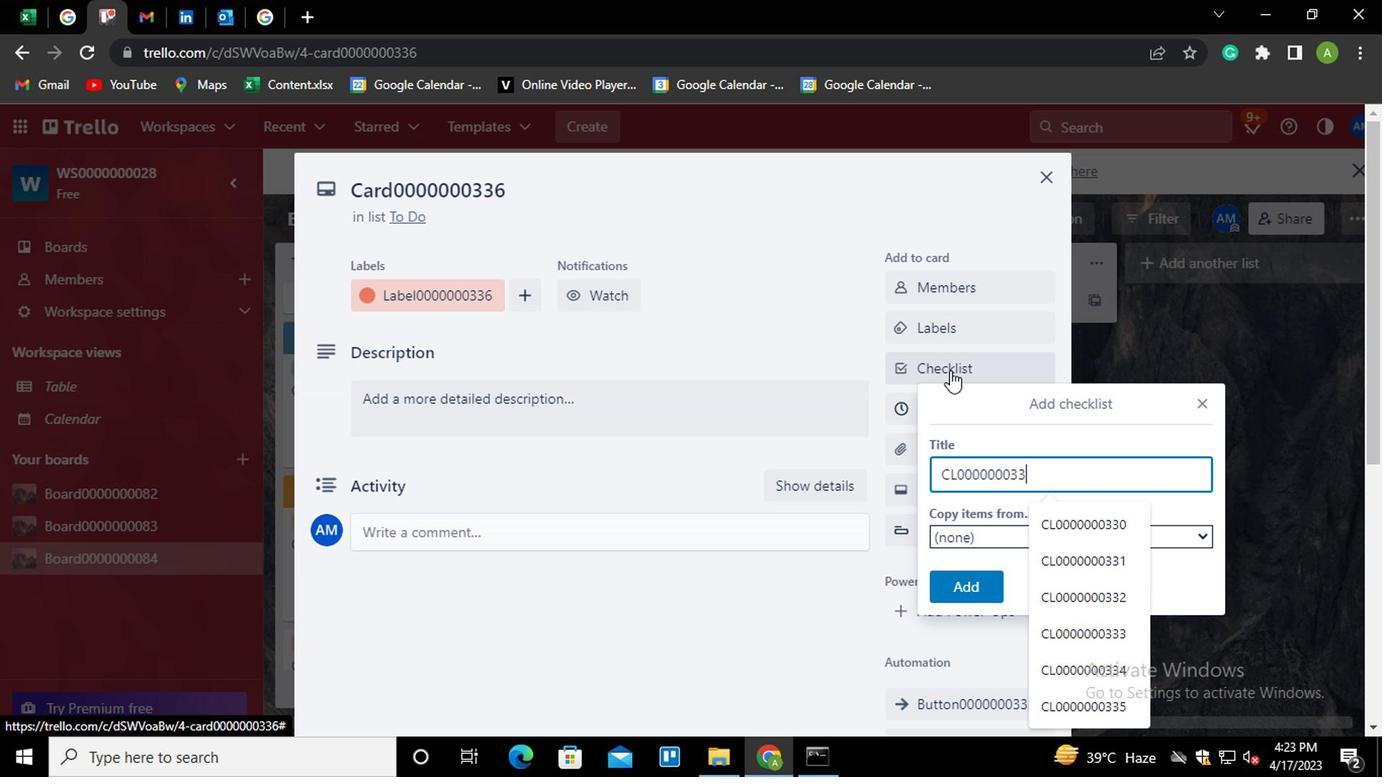 
Action: Mouse moved to (975, 573)
Screenshot: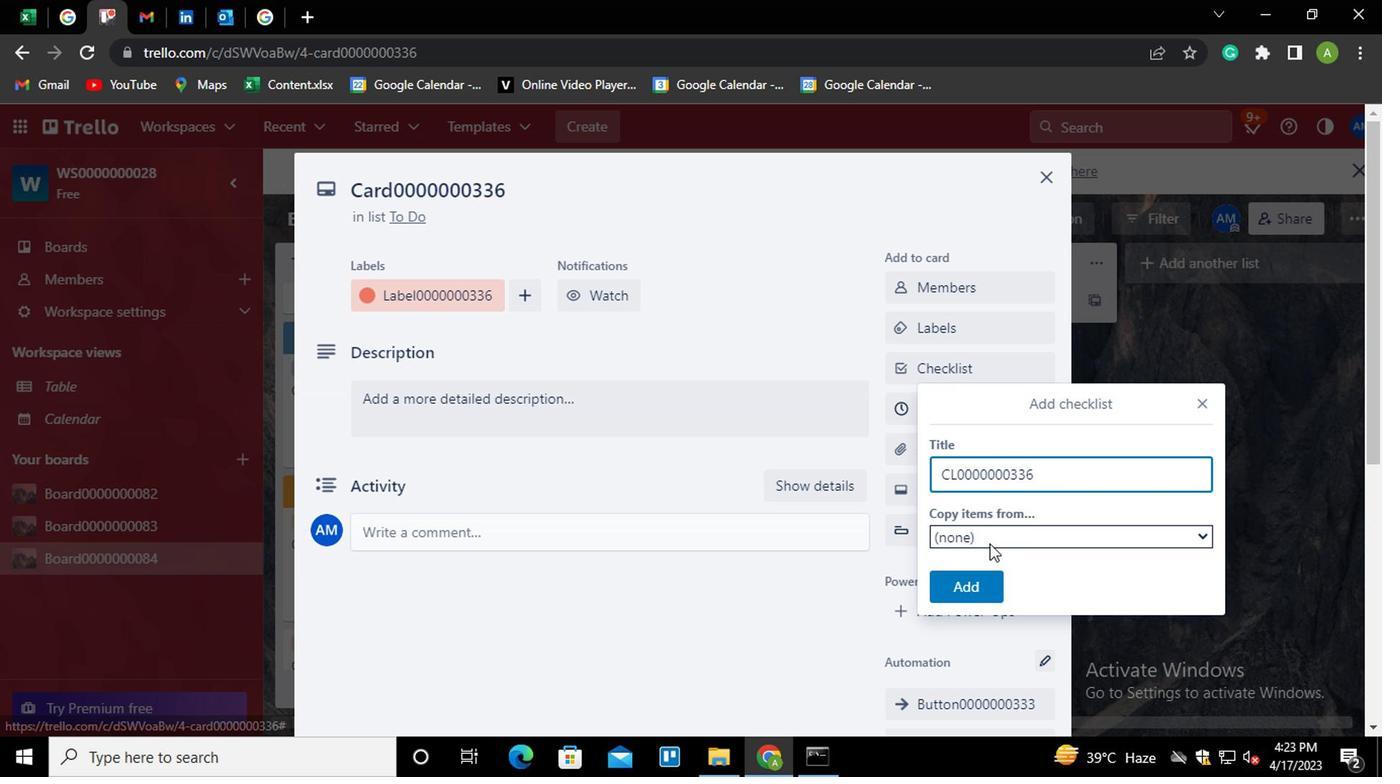 
Action: Mouse pressed left at (975, 573)
Screenshot: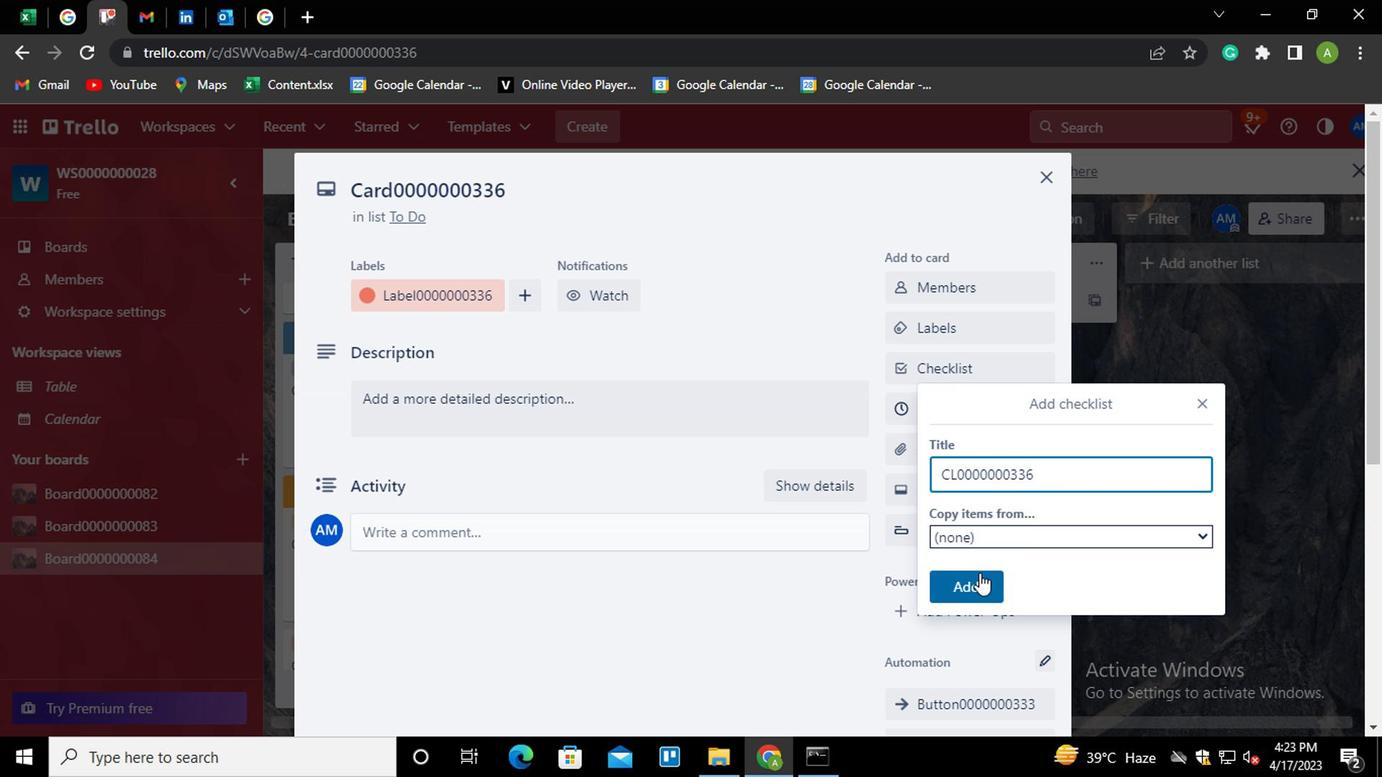 
Action: Mouse moved to (965, 410)
Screenshot: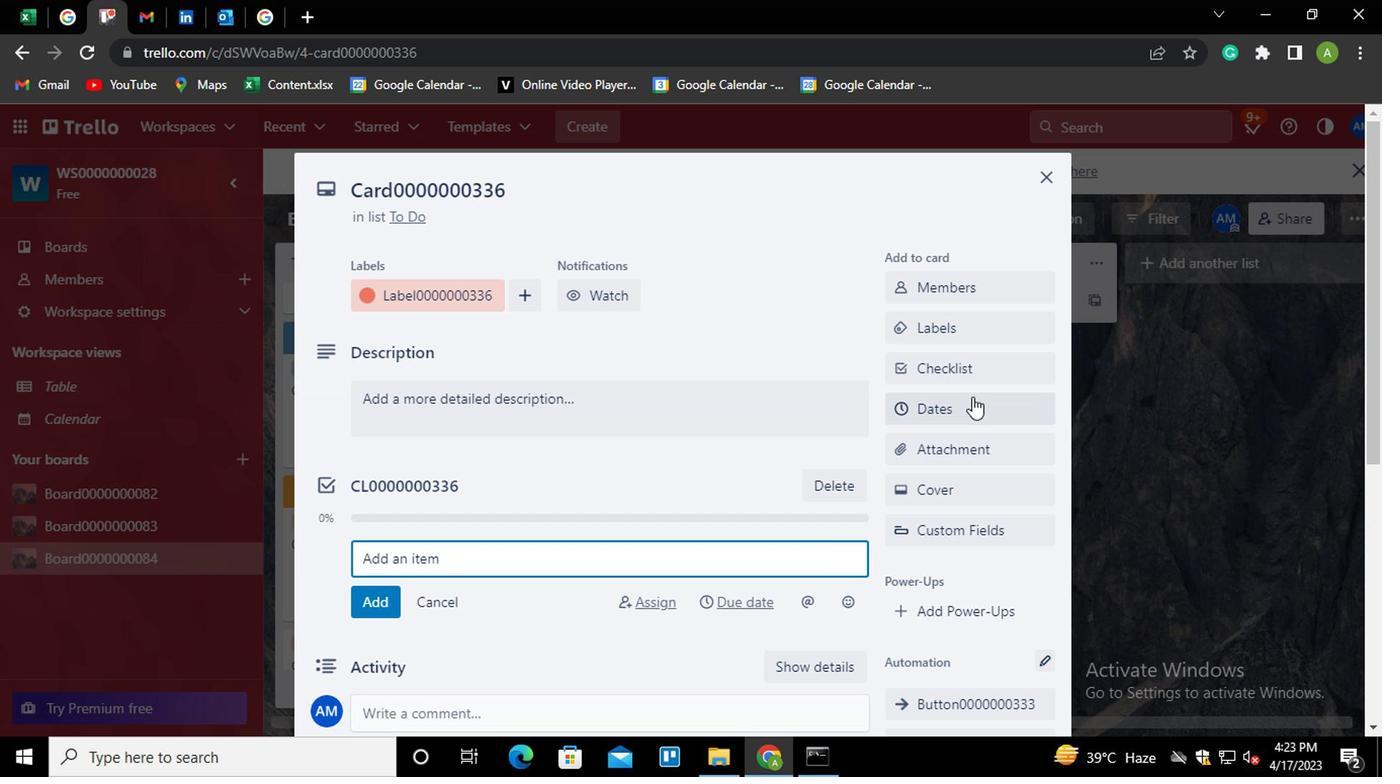 
Action: Mouse pressed left at (965, 410)
Screenshot: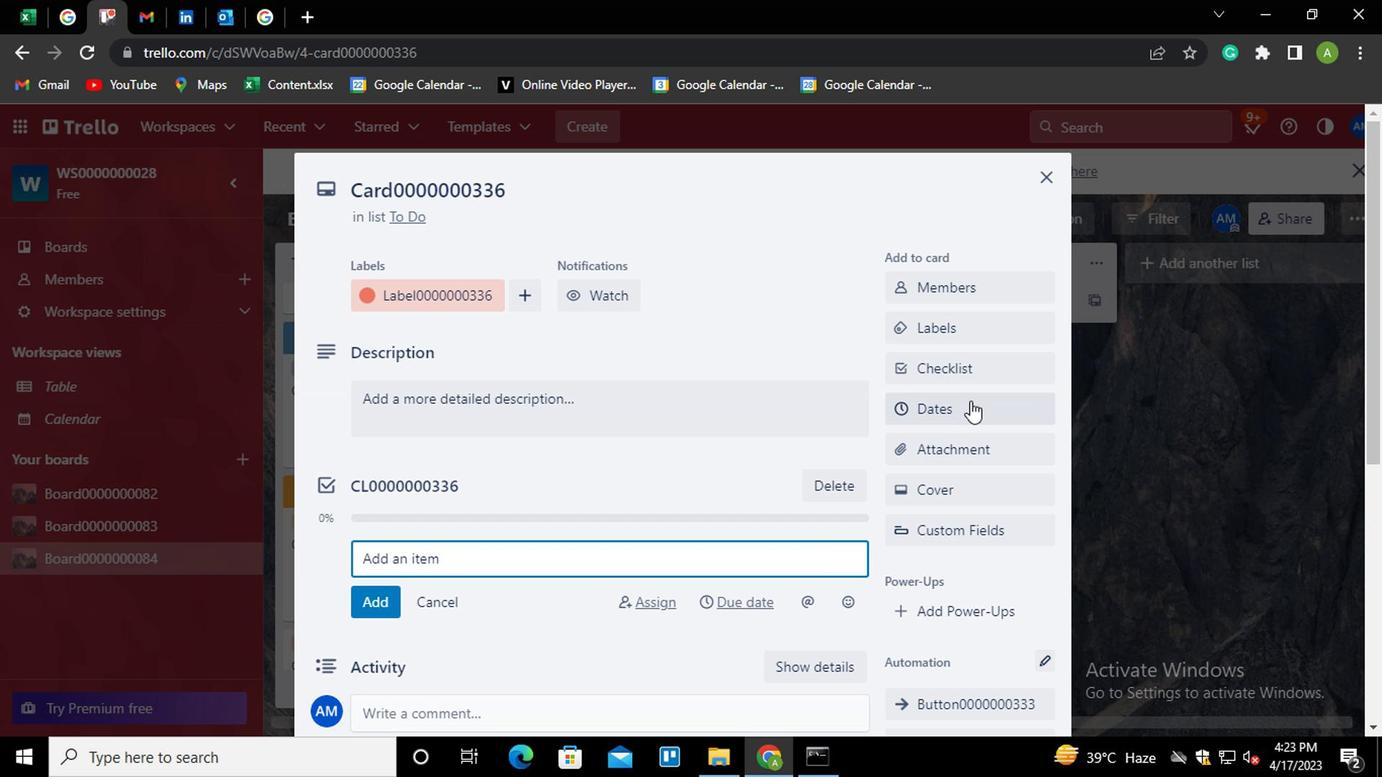 
Action: Mouse moved to (905, 536)
Screenshot: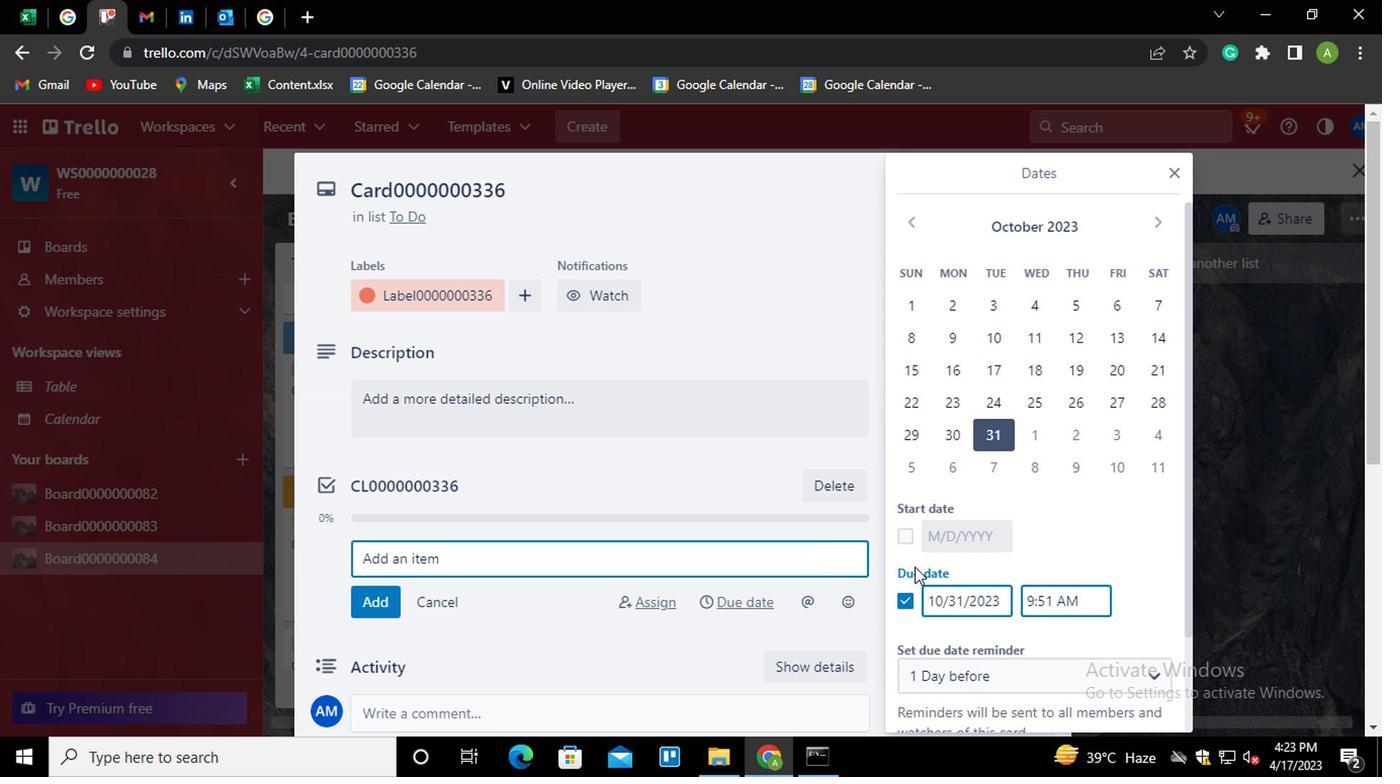 
Action: Mouse pressed left at (905, 536)
Screenshot: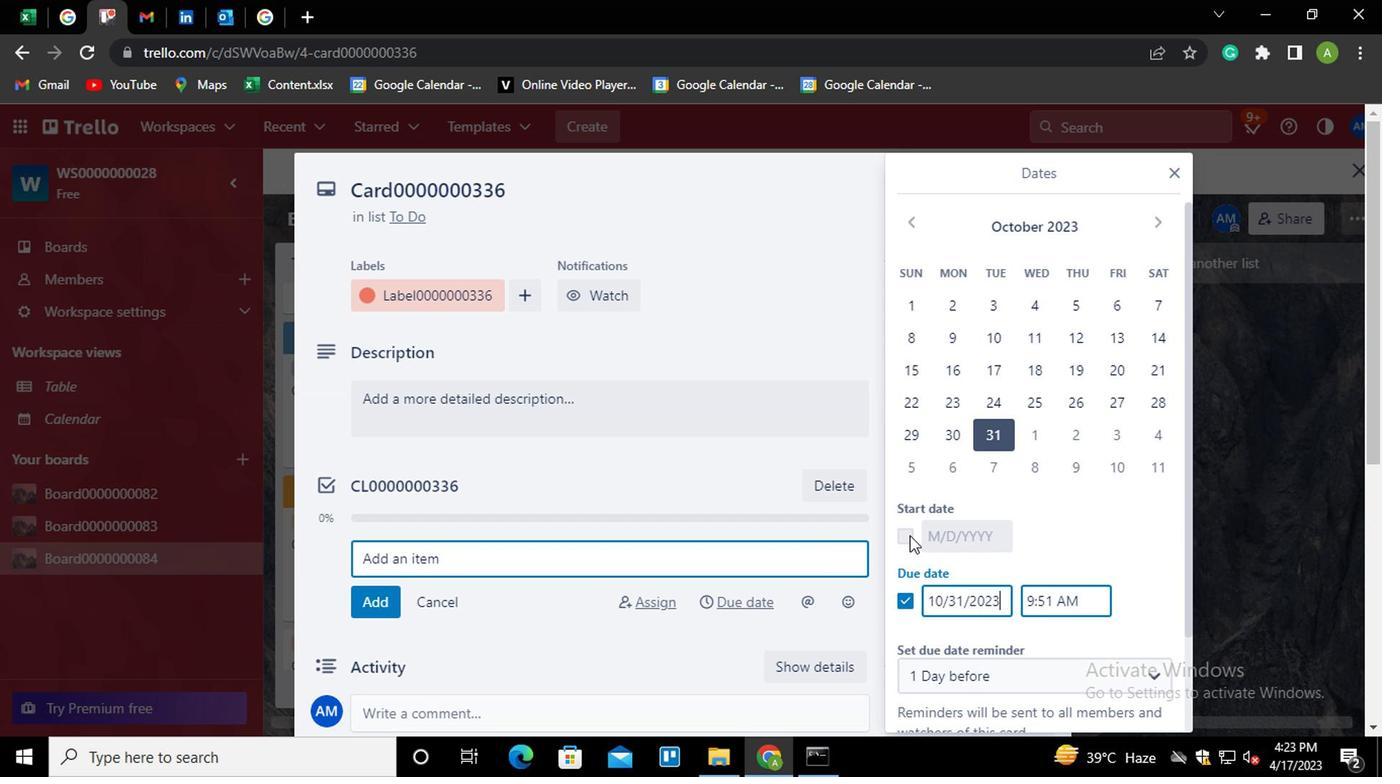 
Action: Mouse moved to (940, 537)
Screenshot: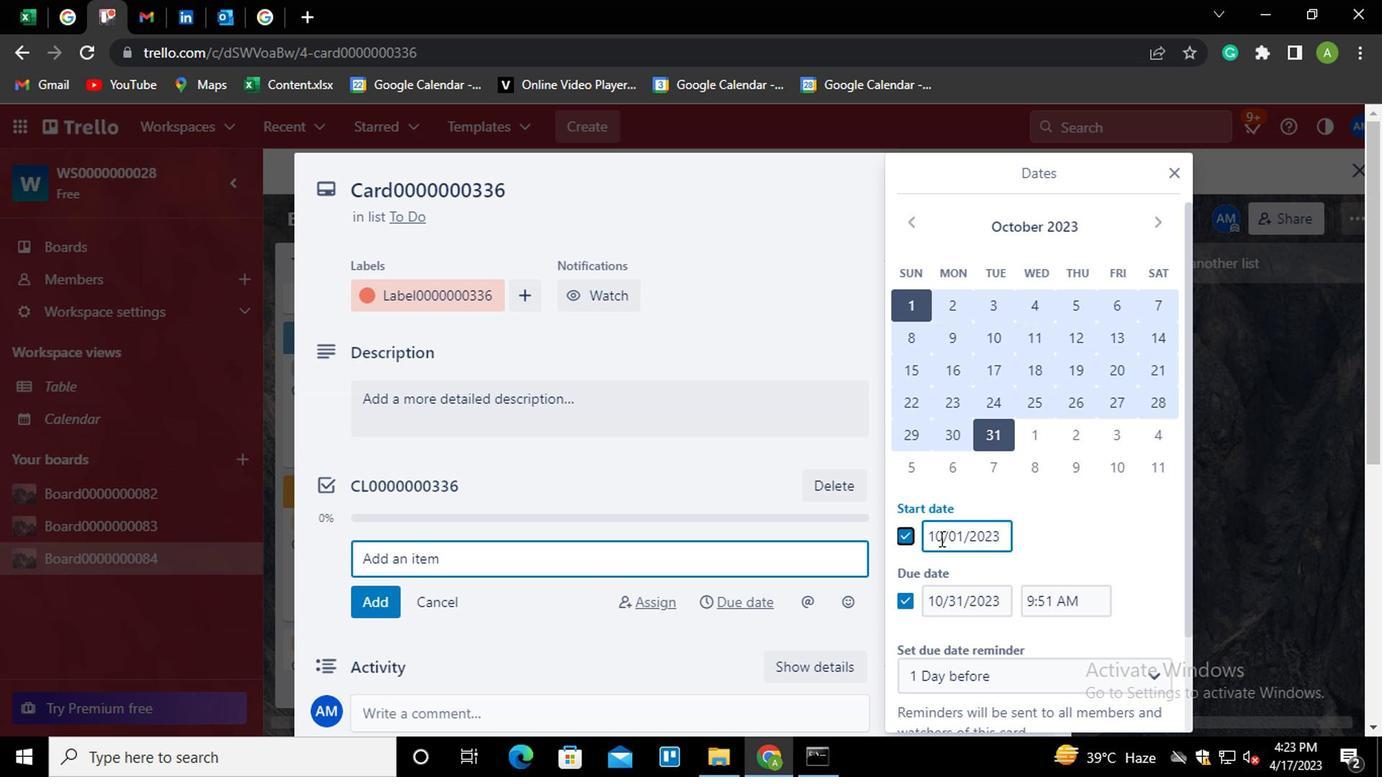 
Action: Mouse pressed left at (940, 537)
Screenshot: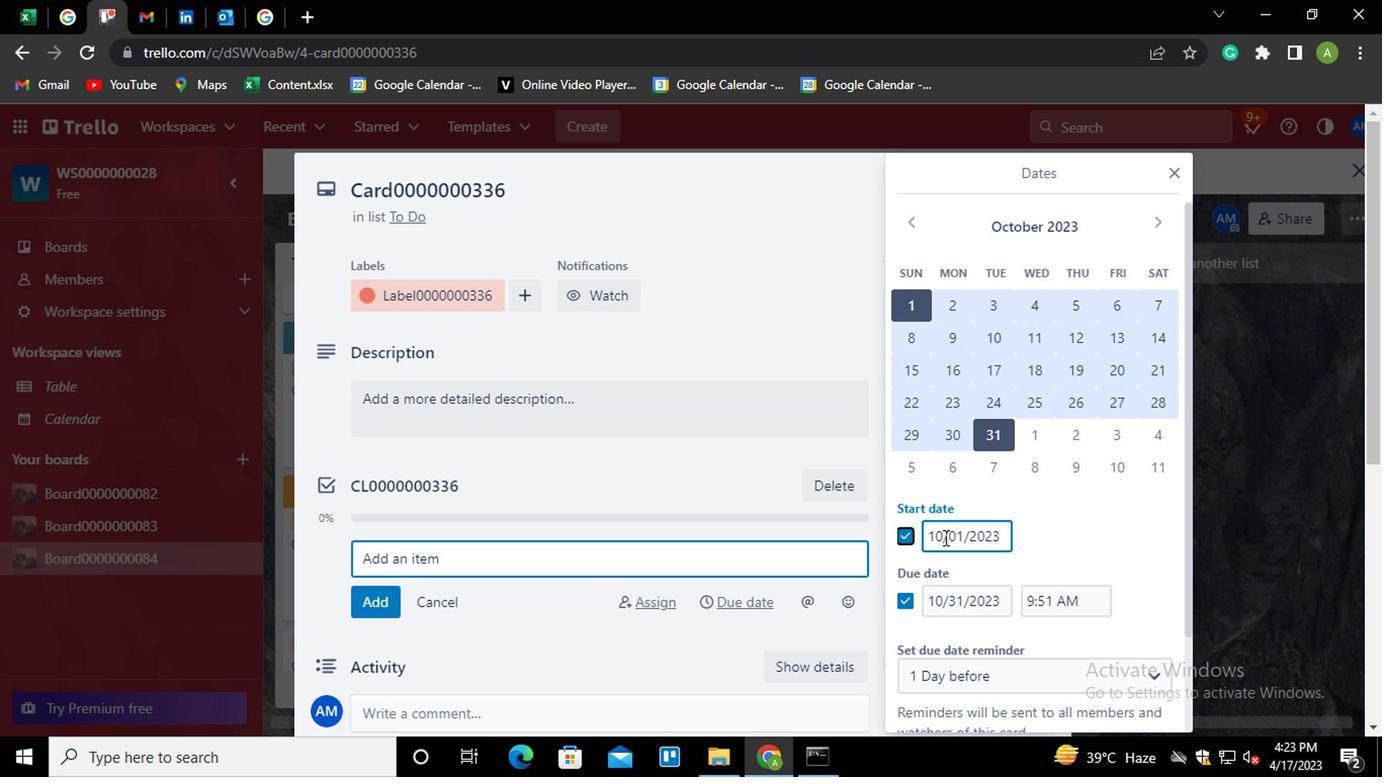 
Action: Mouse moved to (1007, 547)
Screenshot: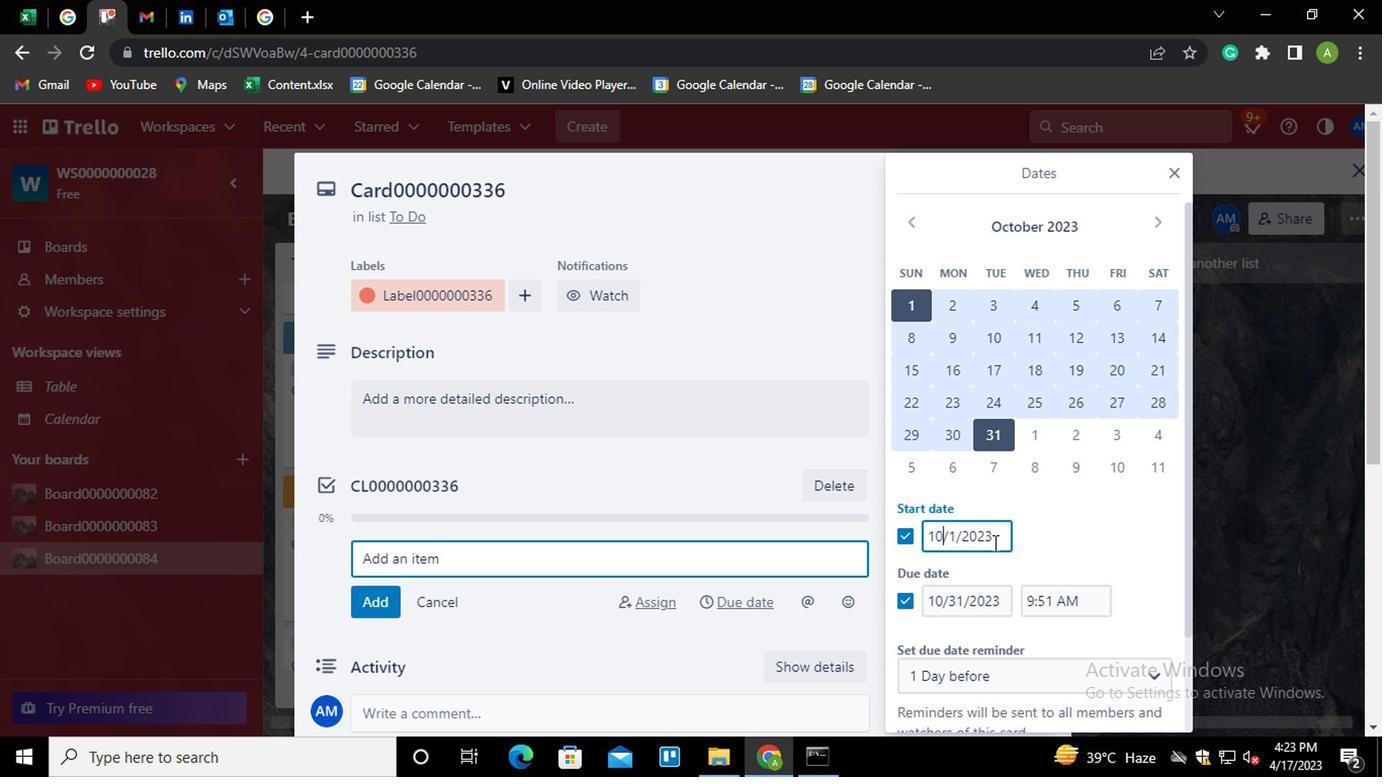 
Action: Key pressed <Key.backspace>1
Screenshot: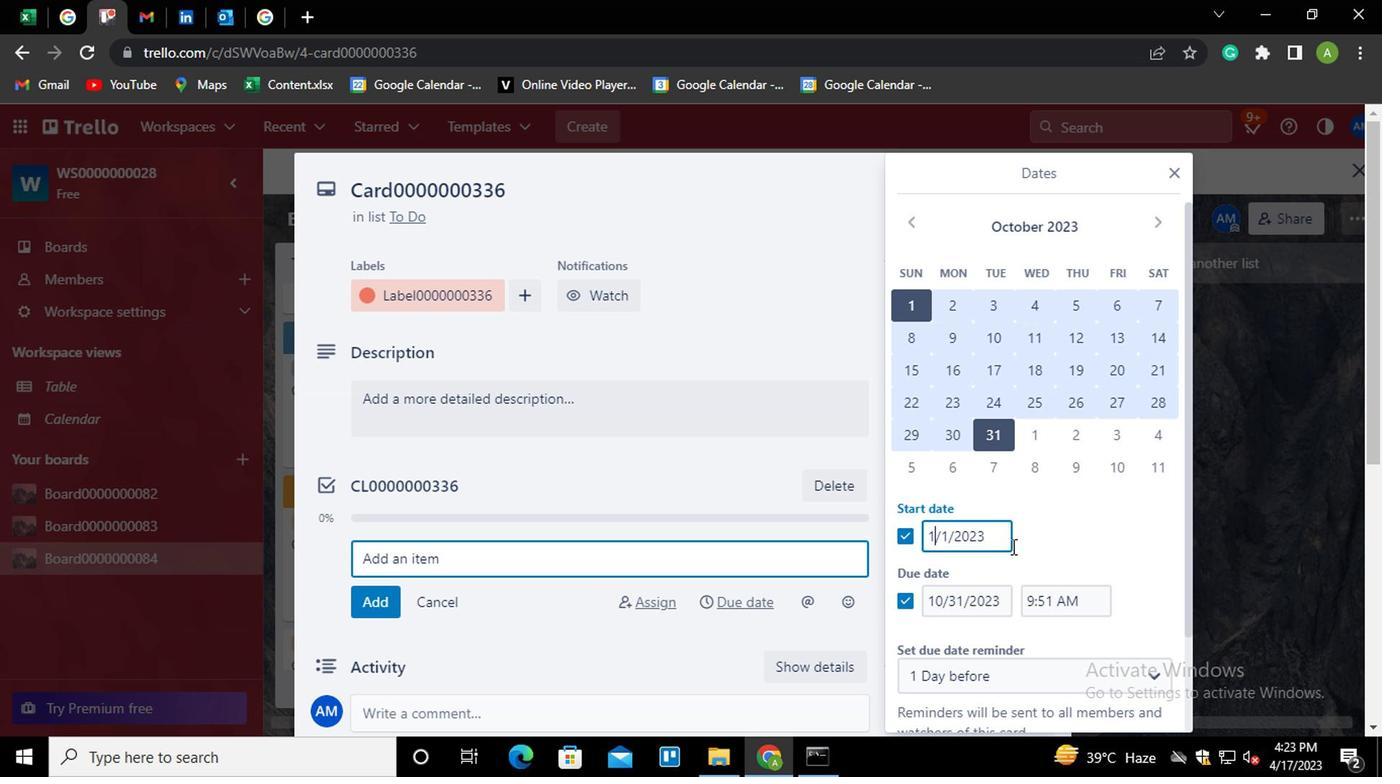 
Action: Mouse moved to (1069, 540)
Screenshot: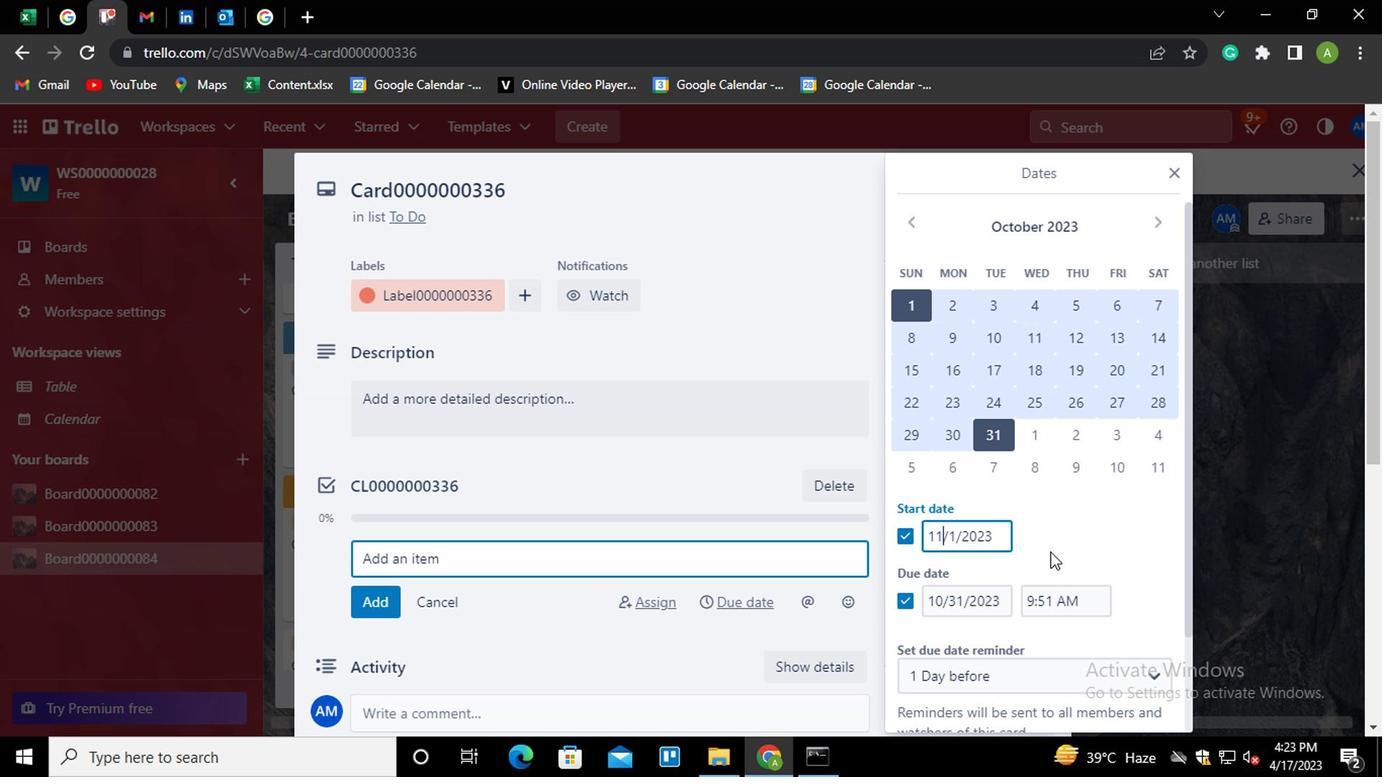 
Action: Mouse pressed left at (1069, 540)
Screenshot: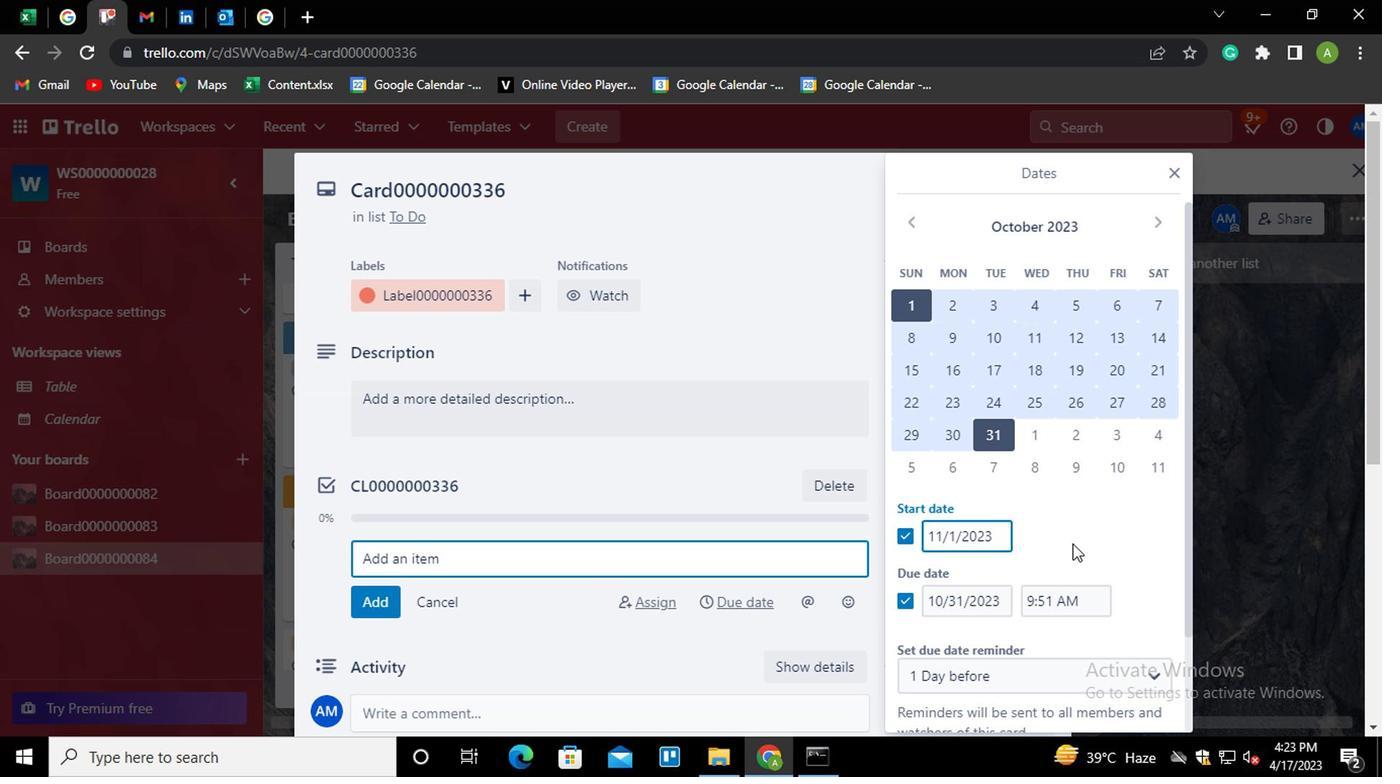 
Action: Mouse moved to (957, 603)
Screenshot: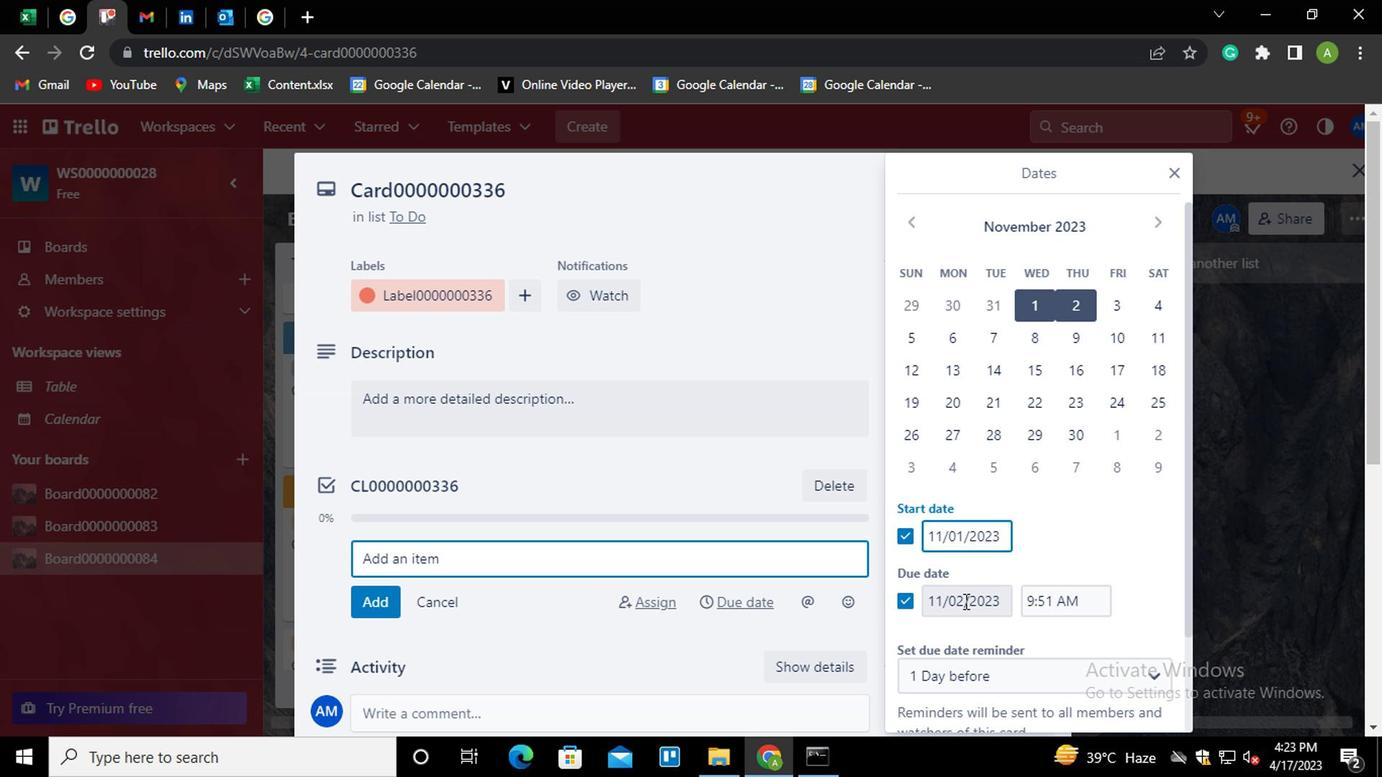 
Action: Mouse pressed left at (957, 603)
Screenshot: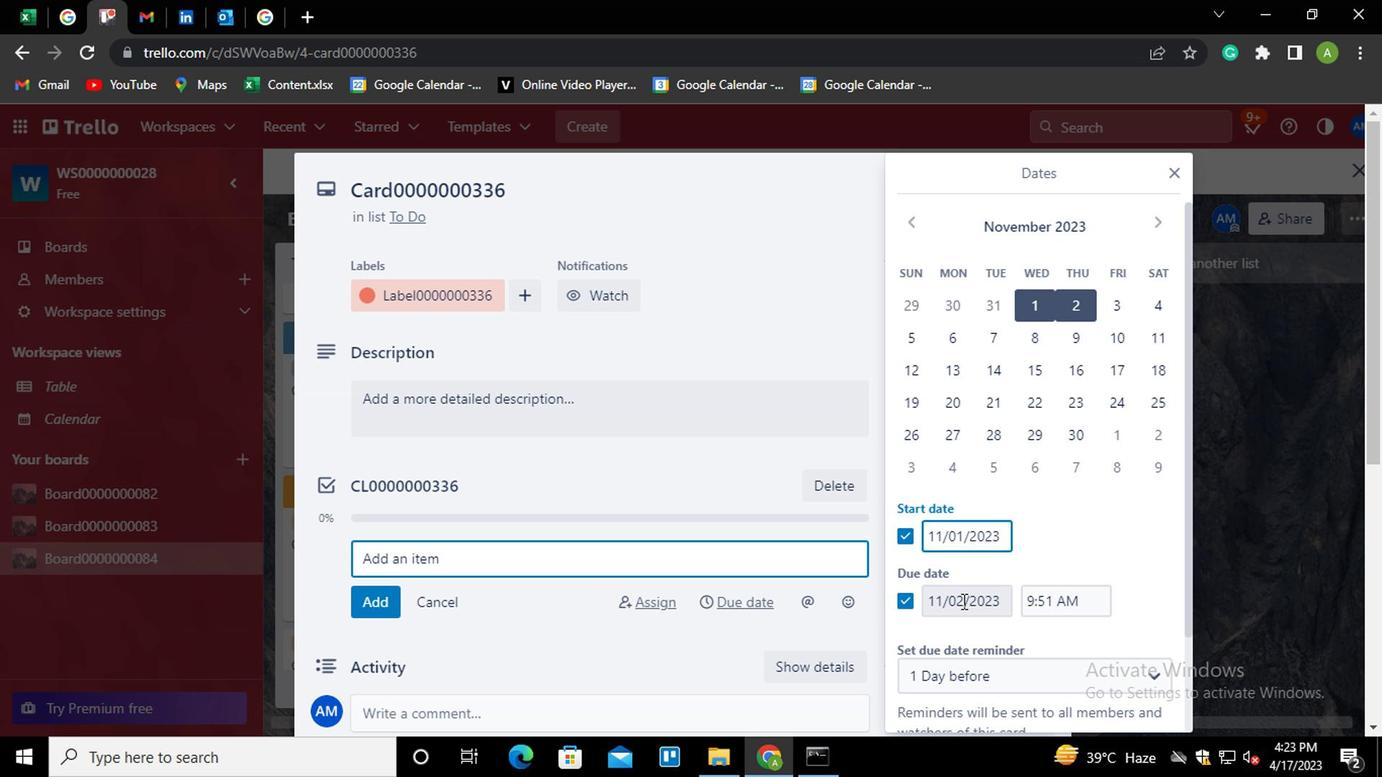 
Action: Mouse moved to (977, 605)
Screenshot: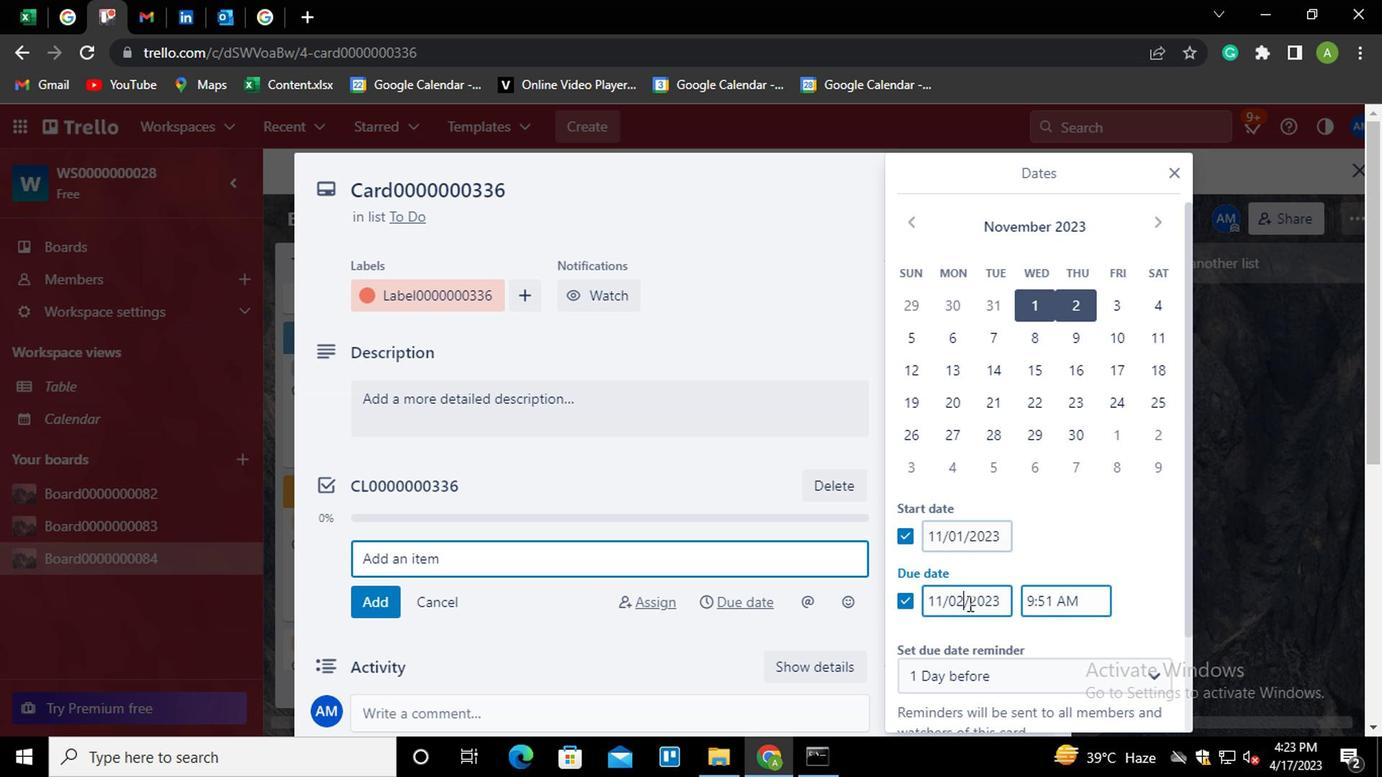 
Action: Key pressed <Key.backspace><Key.backspace>30
Screenshot: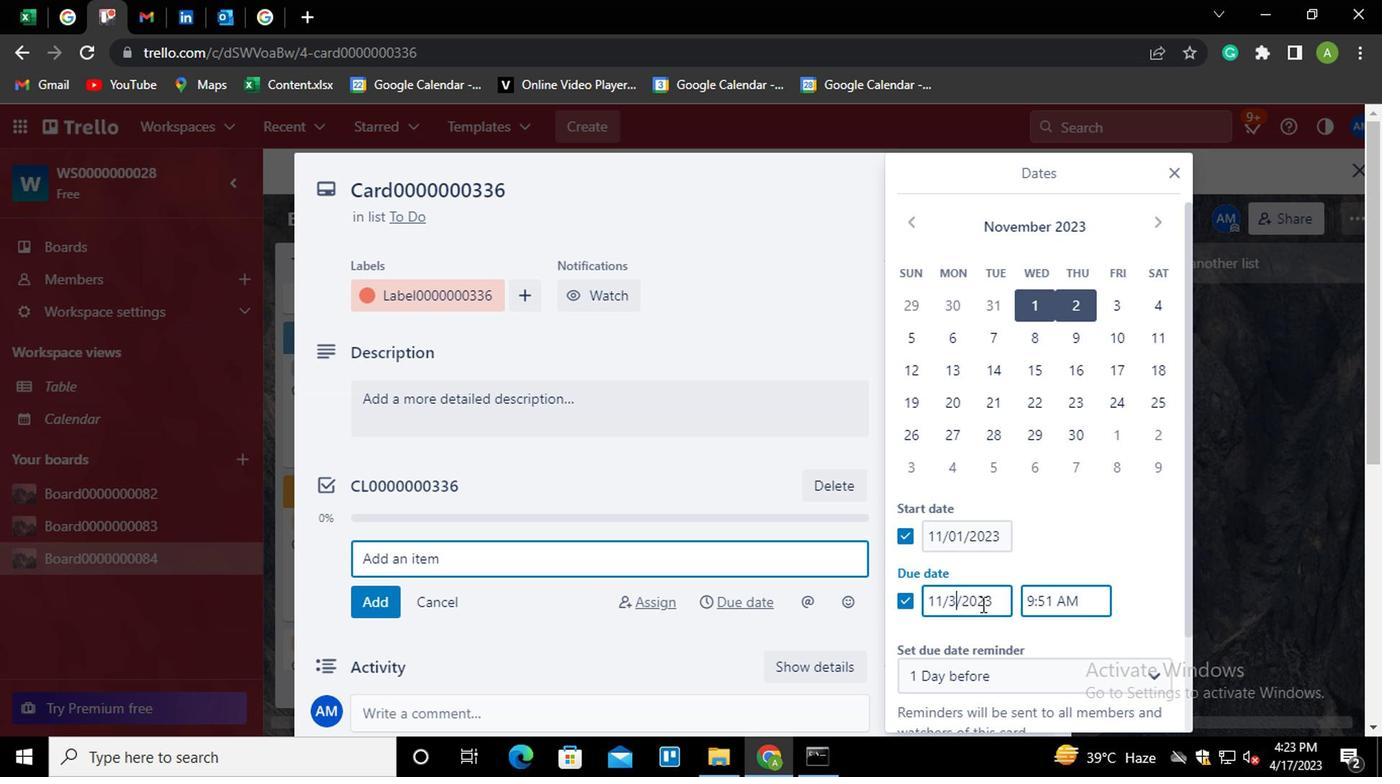 
Action: Mouse moved to (1071, 530)
Screenshot: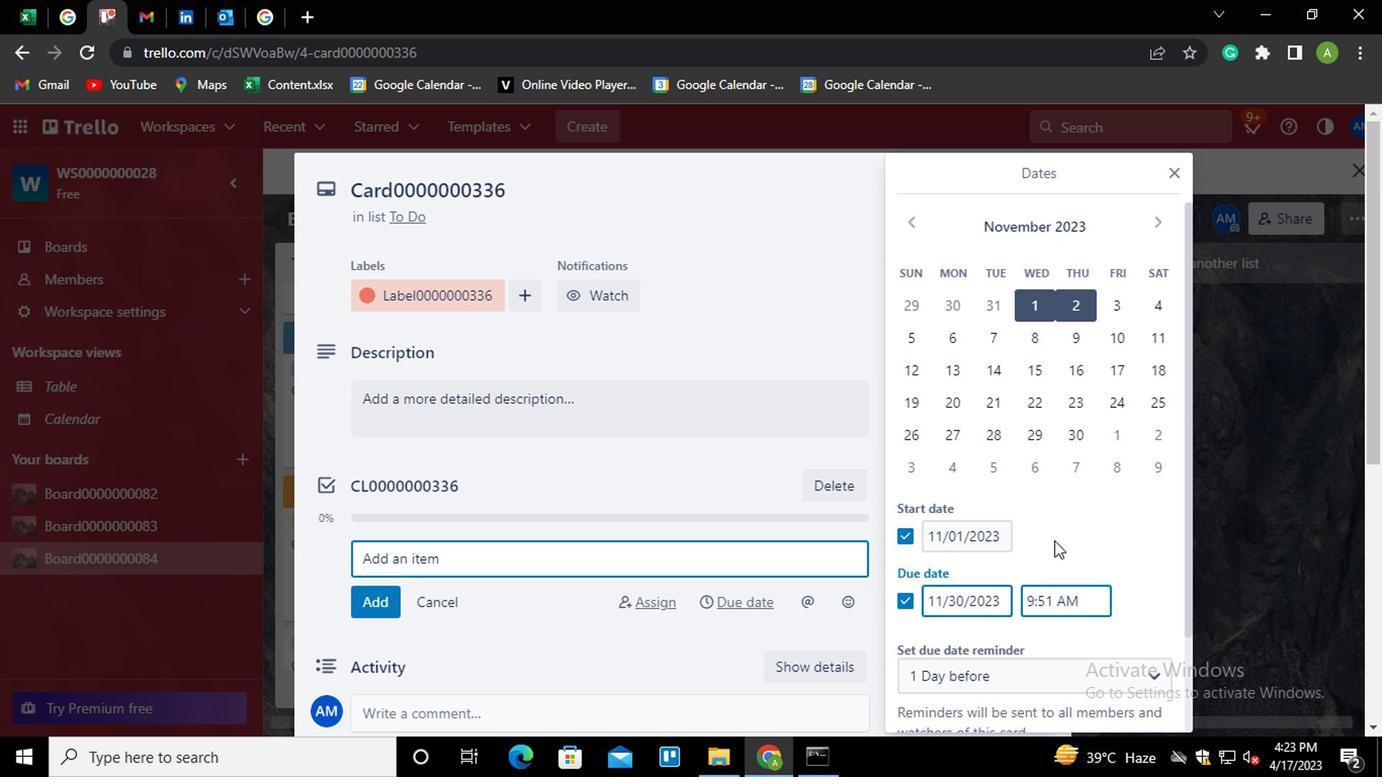 
Action: Mouse pressed left at (1071, 530)
Screenshot: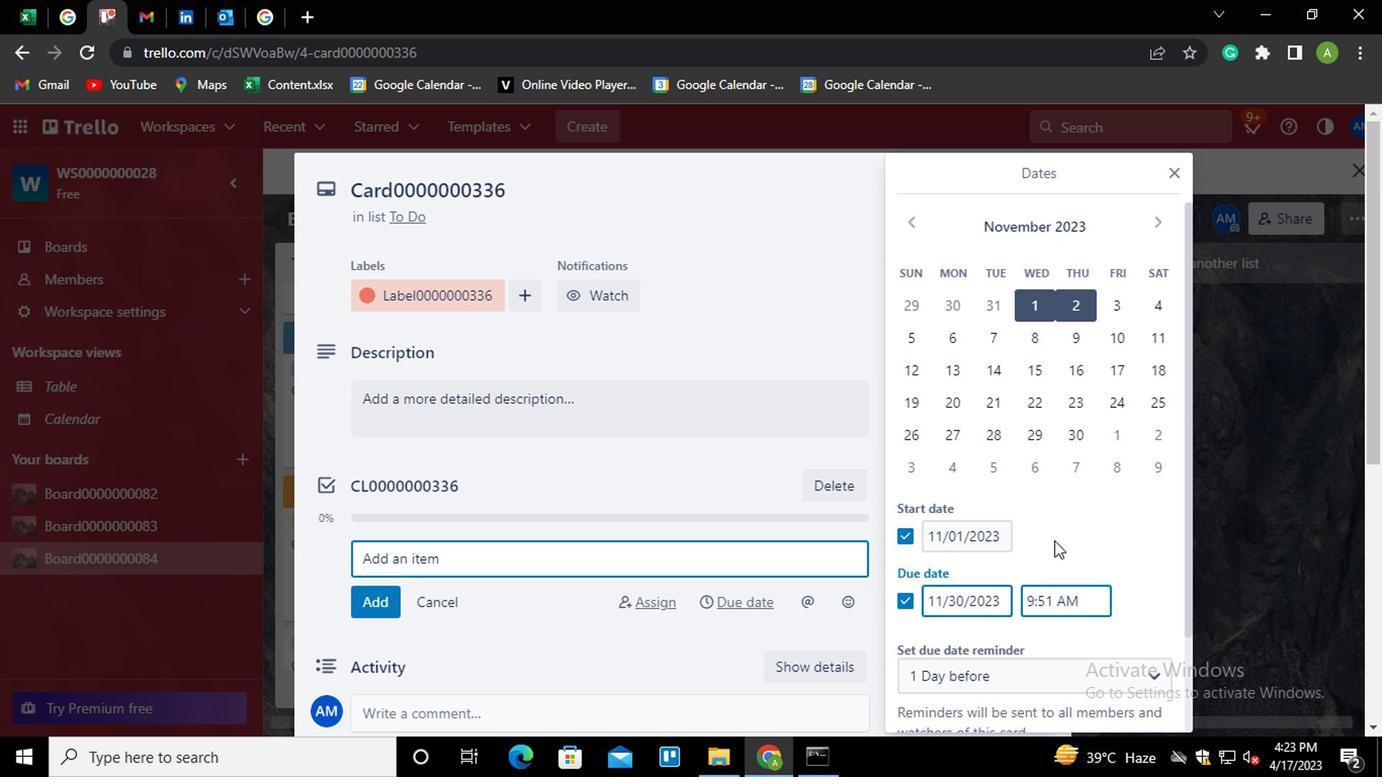 
Action: Mouse moved to (1071, 531)
Screenshot: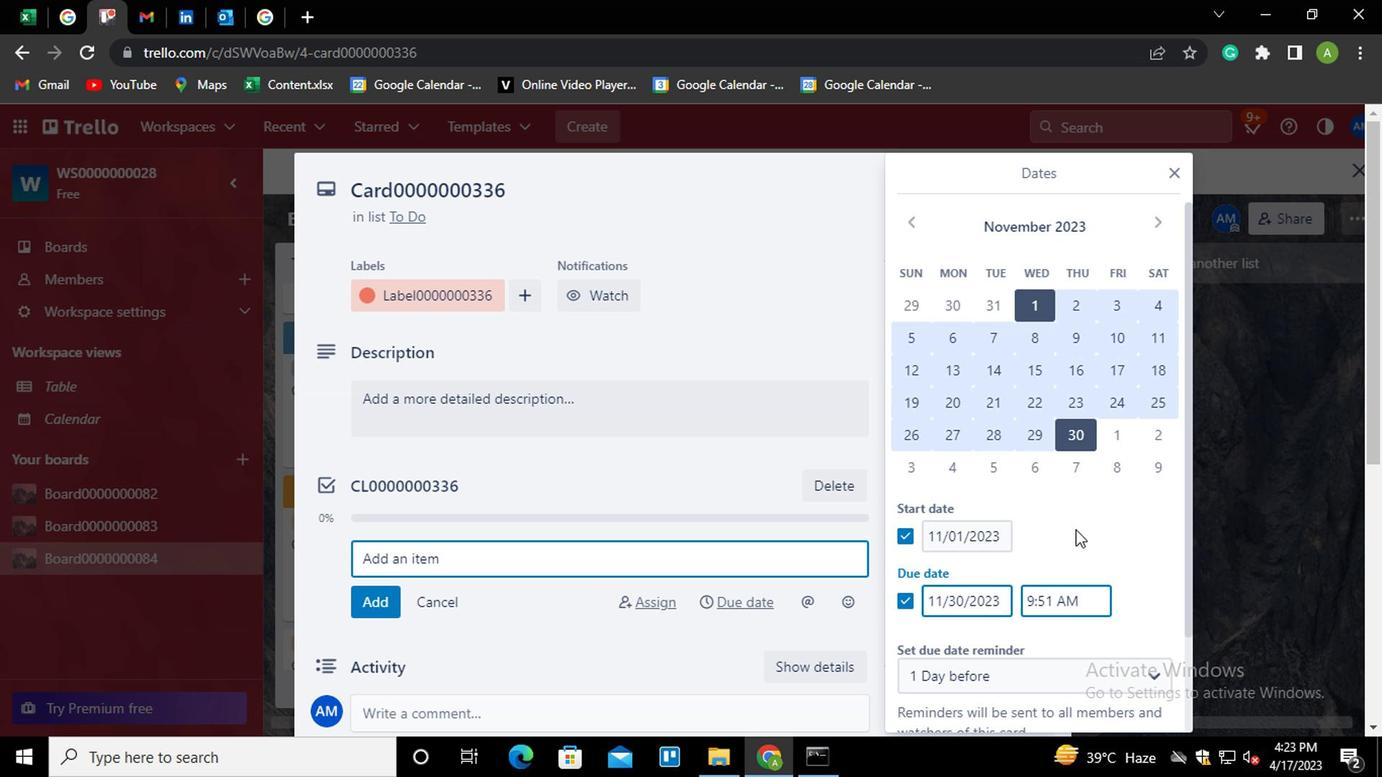 
Action: Mouse scrolled (1071, 530) with delta (0, 0)
Screenshot: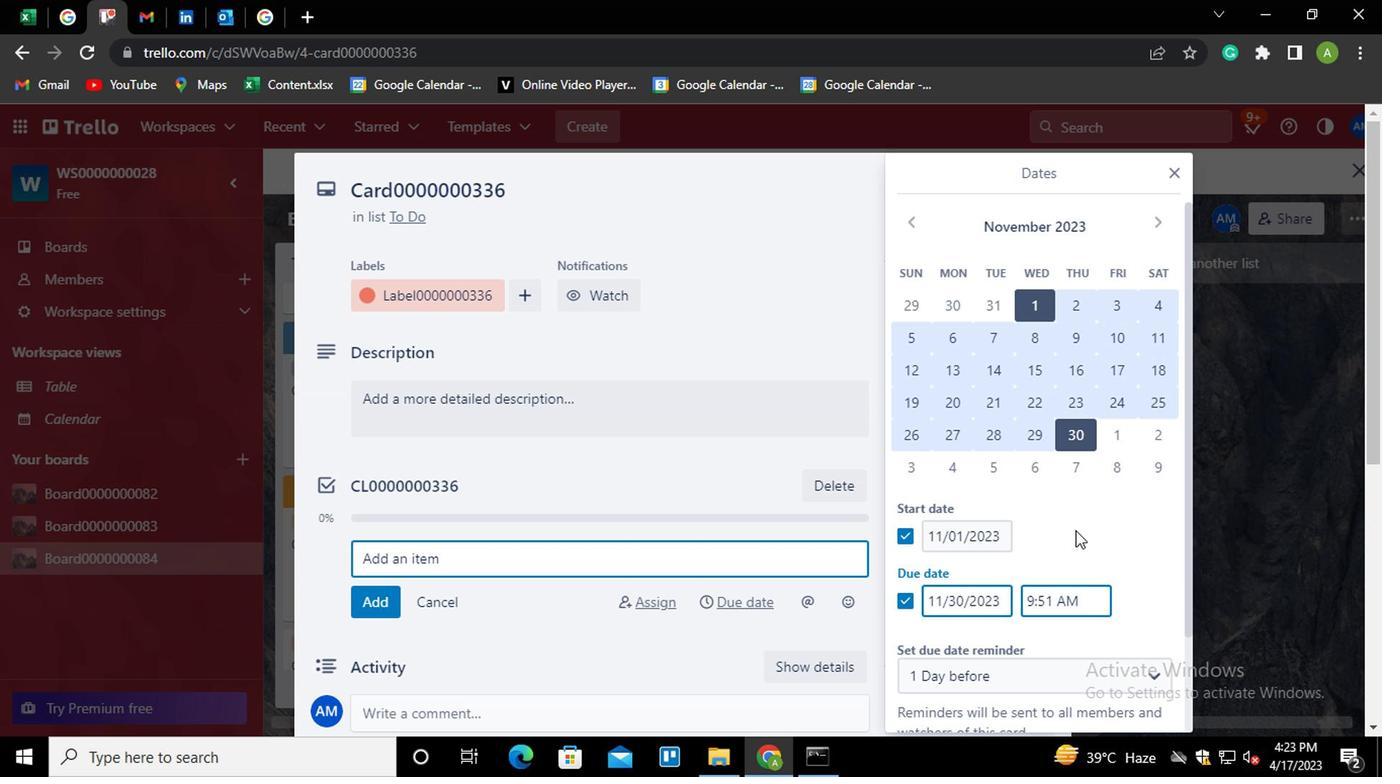 
Action: Mouse scrolled (1071, 530) with delta (0, 0)
Screenshot: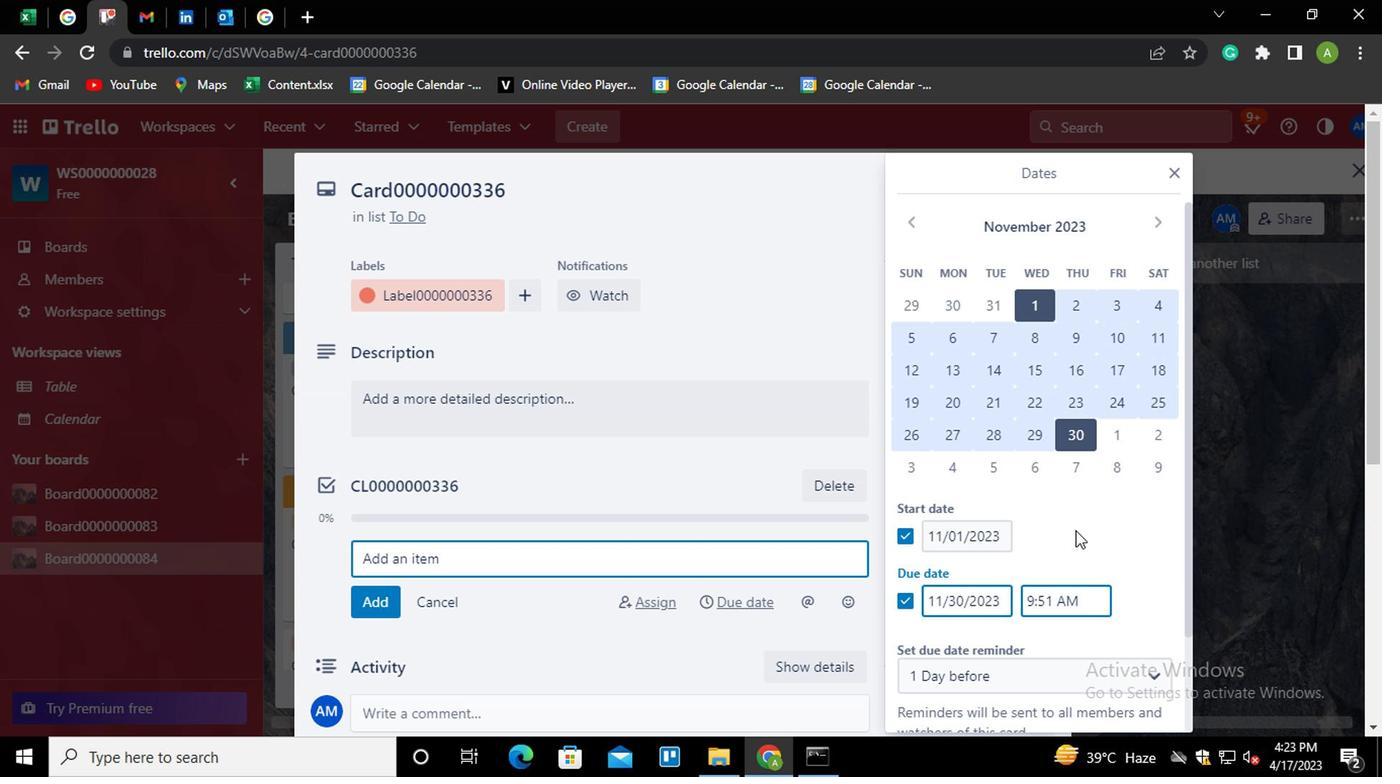 
Action: Mouse moved to (1043, 652)
Screenshot: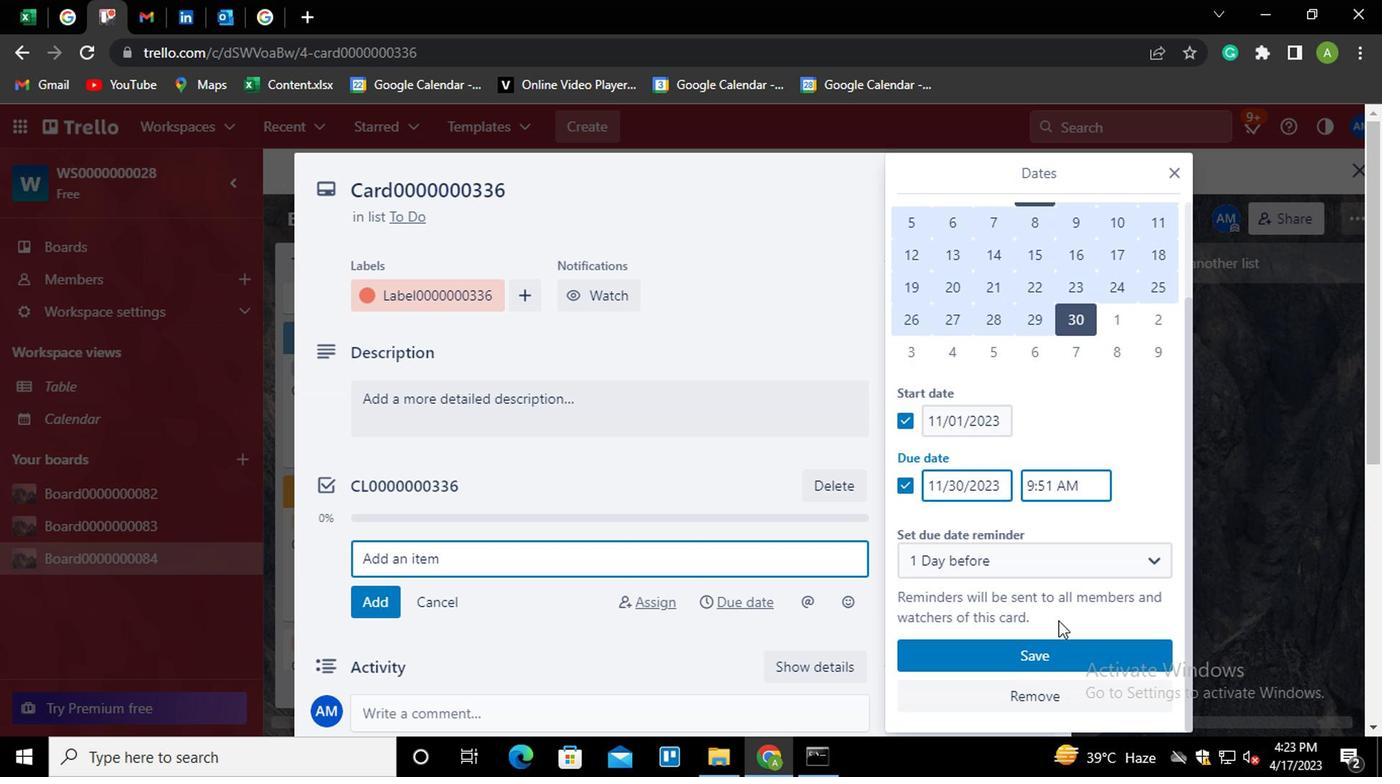 
Action: Mouse pressed left at (1043, 652)
Screenshot: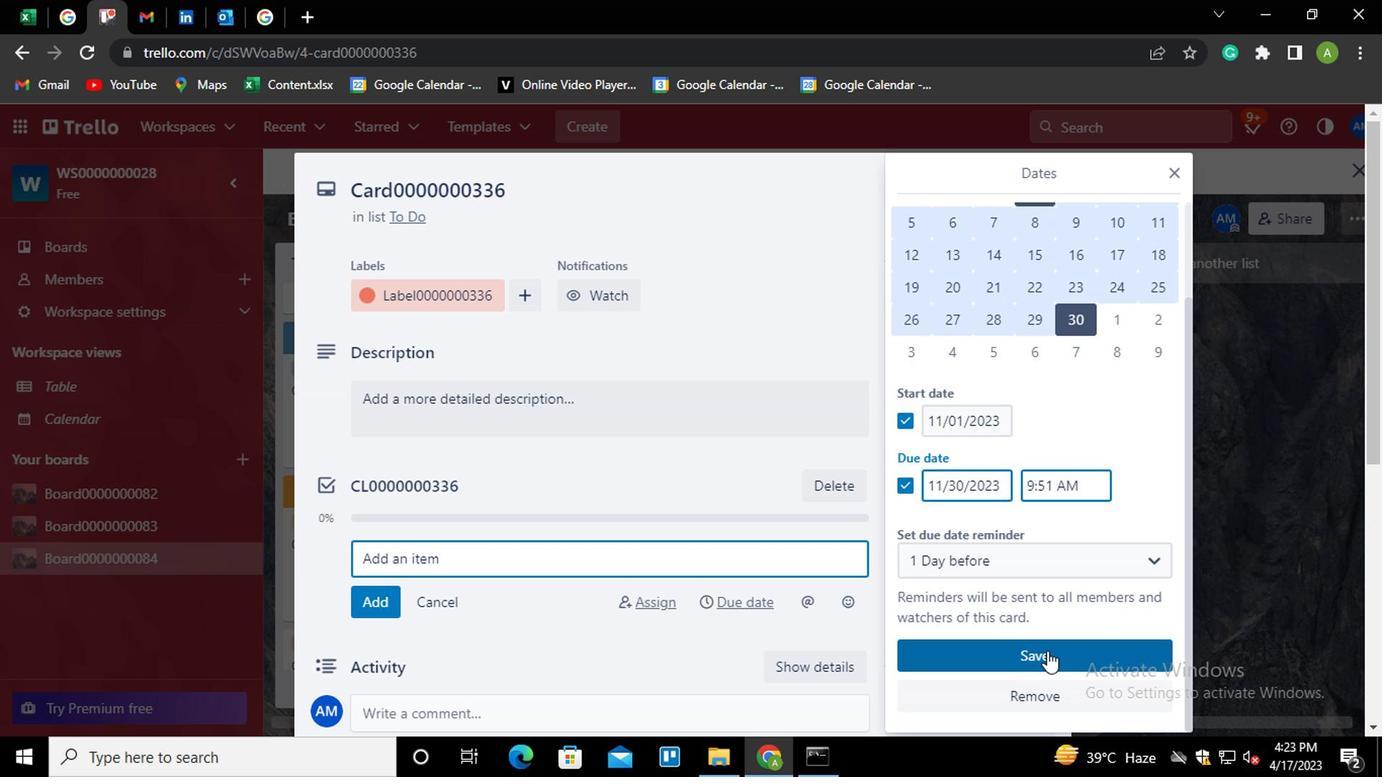 
Action: Mouse moved to (961, 625)
Screenshot: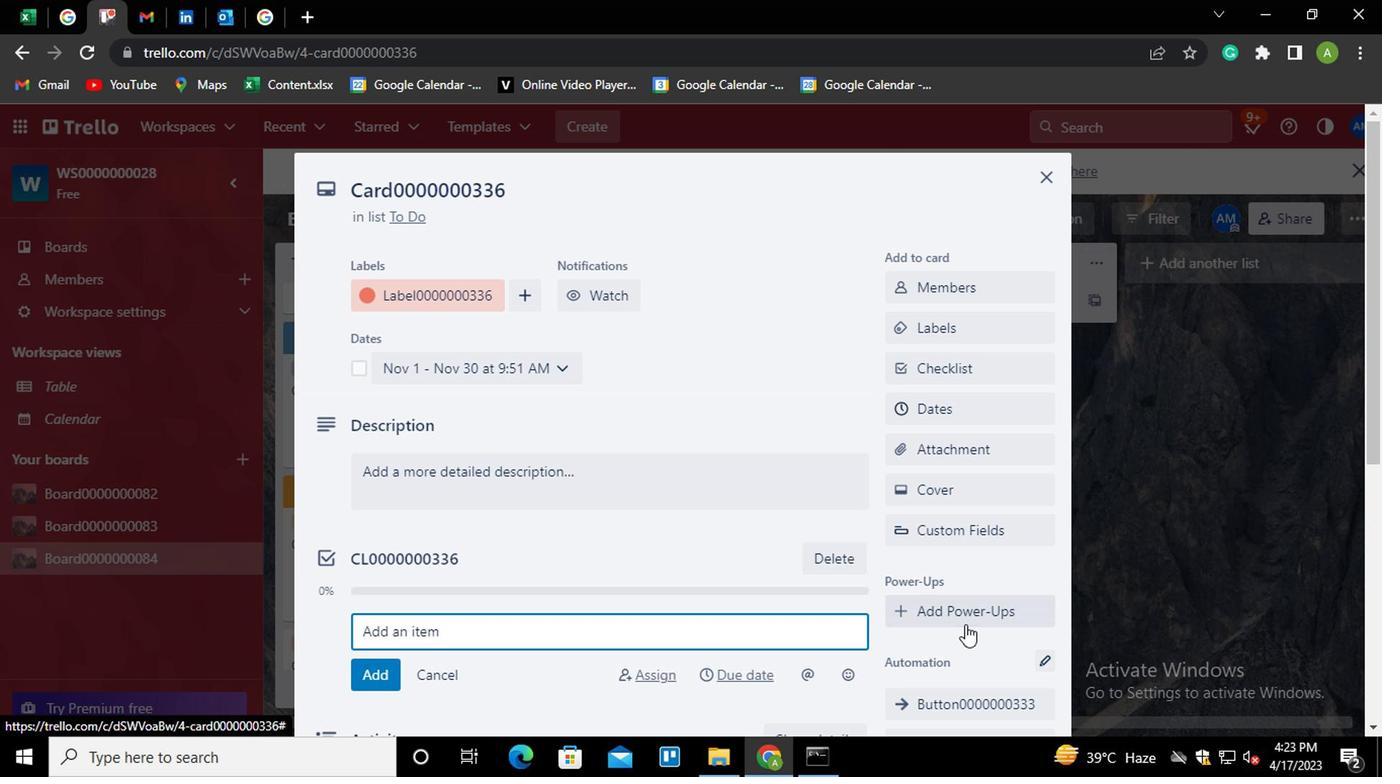 
